 Task: Log work in the project AgileEagle for the issue 'Create a new online platform for online language courses with advanced speech recognition and interactive conversation features' spent time as '1w 6d 2h 14m' and remaining time as '5w 4d 22h 9m' and move to top of backlog. Now add the issue to the epic 'Cybersecurity Incident Response Planning'. Log work in the project AgileEagle for the issue 'Implement a new cloud-based inventory management system for a company with advanced inventory tracking and restocking features' spent time as '2w 4d 9h 15m' and remaining time as '3w 3d 5h 25m' and move to bottom of backlog. Now add the issue to the epic 'Penetration Testing Process Improvement'
Action: Mouse moved to (190, 48)
Screenshot: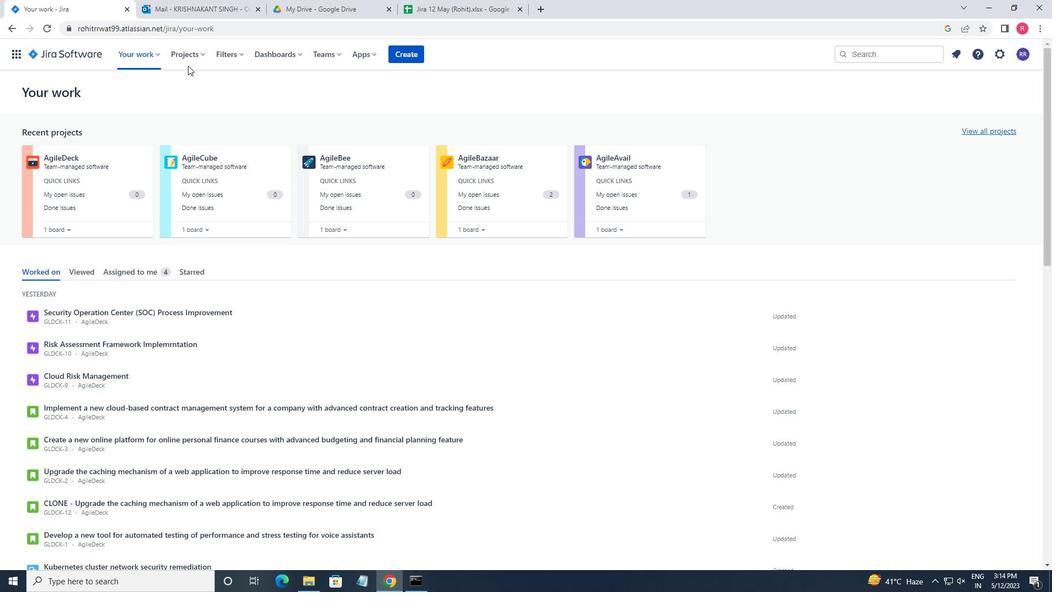 
Action: Mouse pressed left at (190, 48)
Screenshot: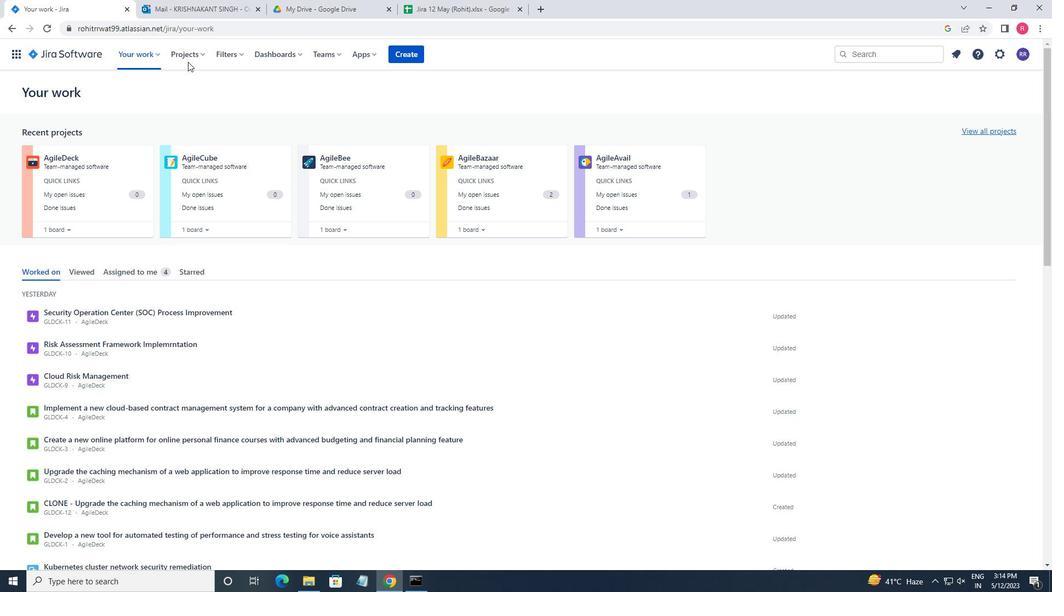 
Action: Mouse moved to (247, 108)
Screenshot: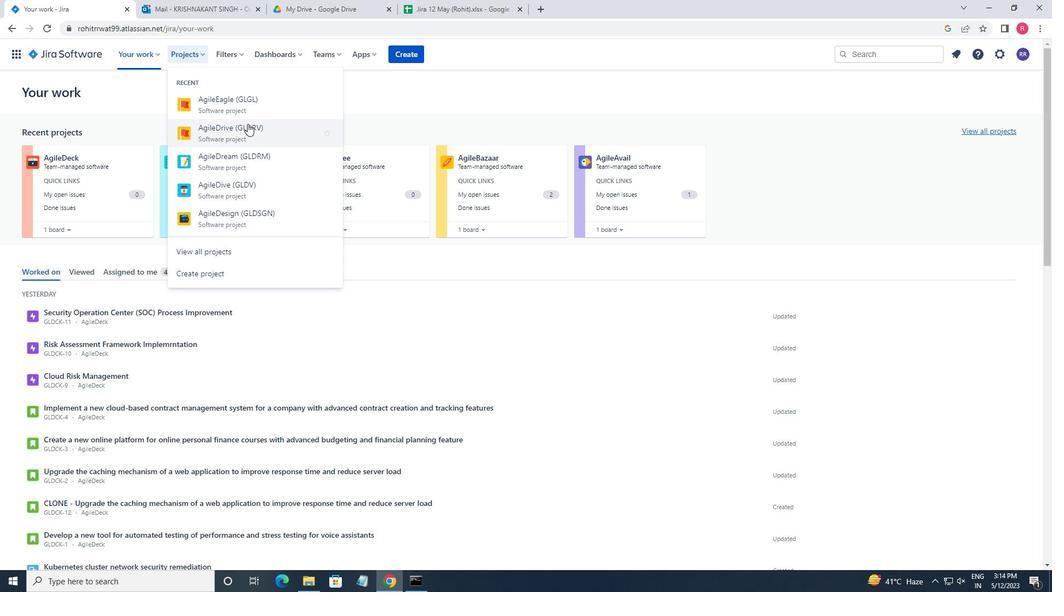 
Action: Mouse pressed left at (247, 108)
Screenshot: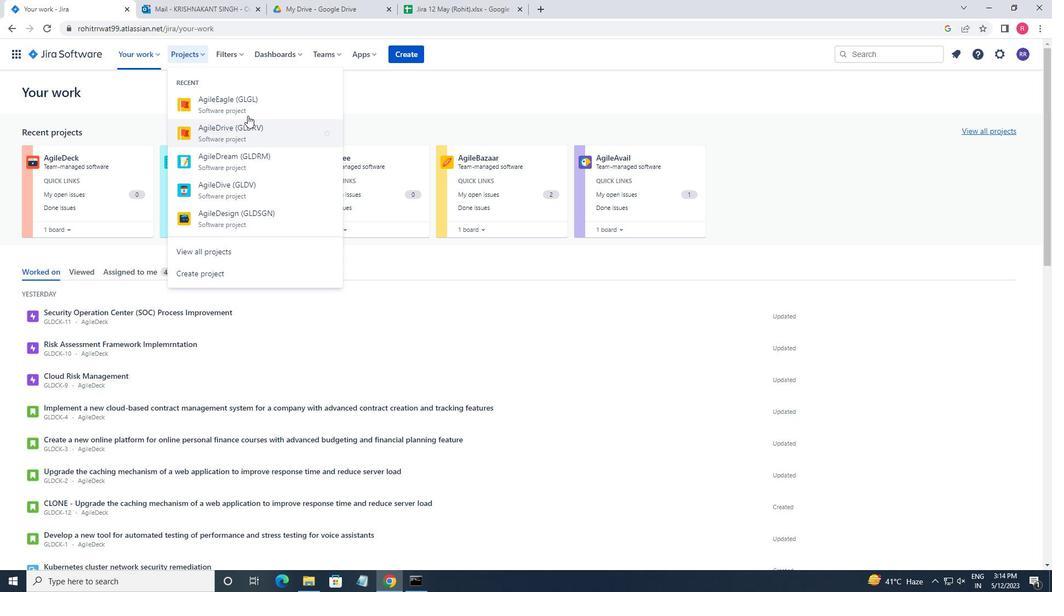 
Action: Mouse moved to (90, 169)
Screenshot: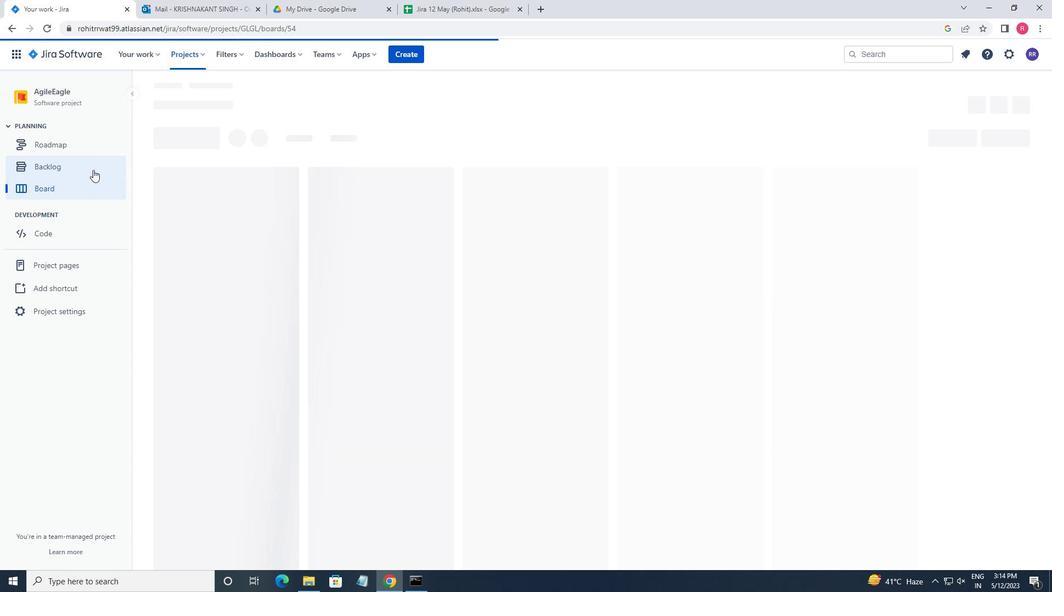 
Action: Mouse pressed left at (90, 169)
Screenshot: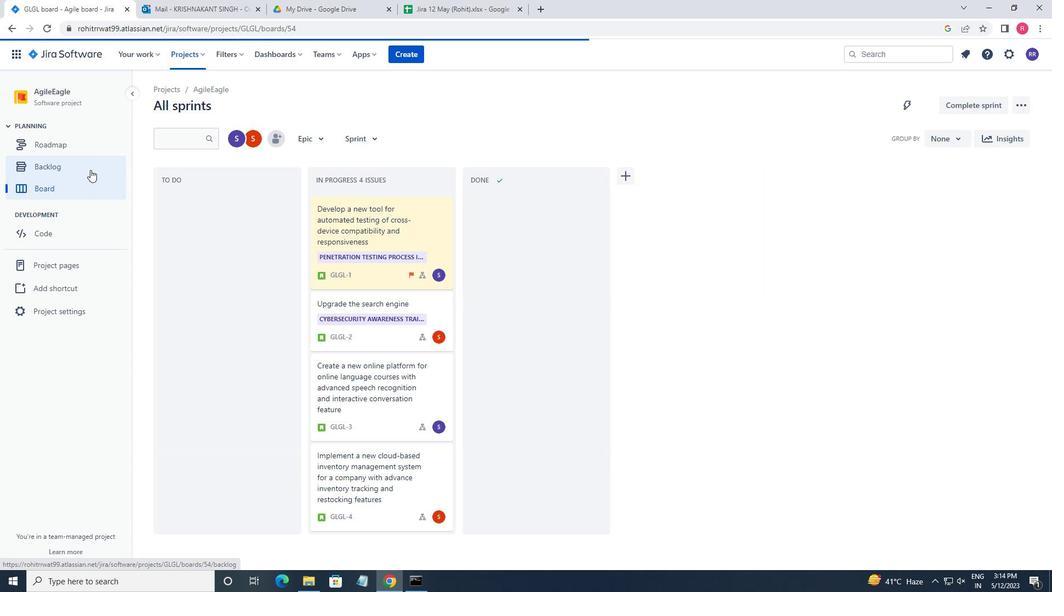 
Action: Mouse moved to (843, 400)
Screenshot: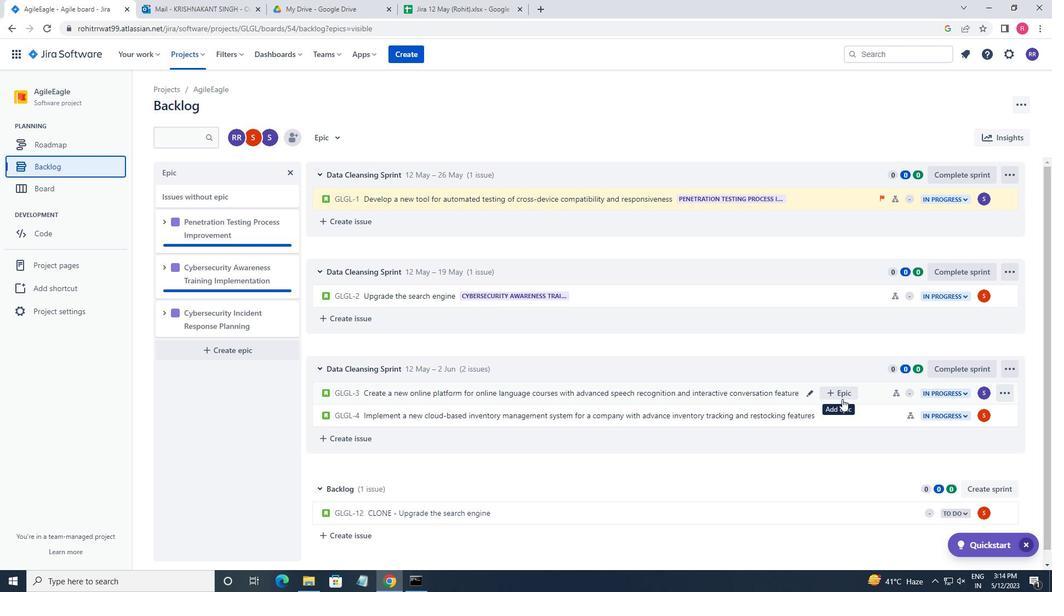 
Action: Mouse pressed left at (843, 400)
Screenshot: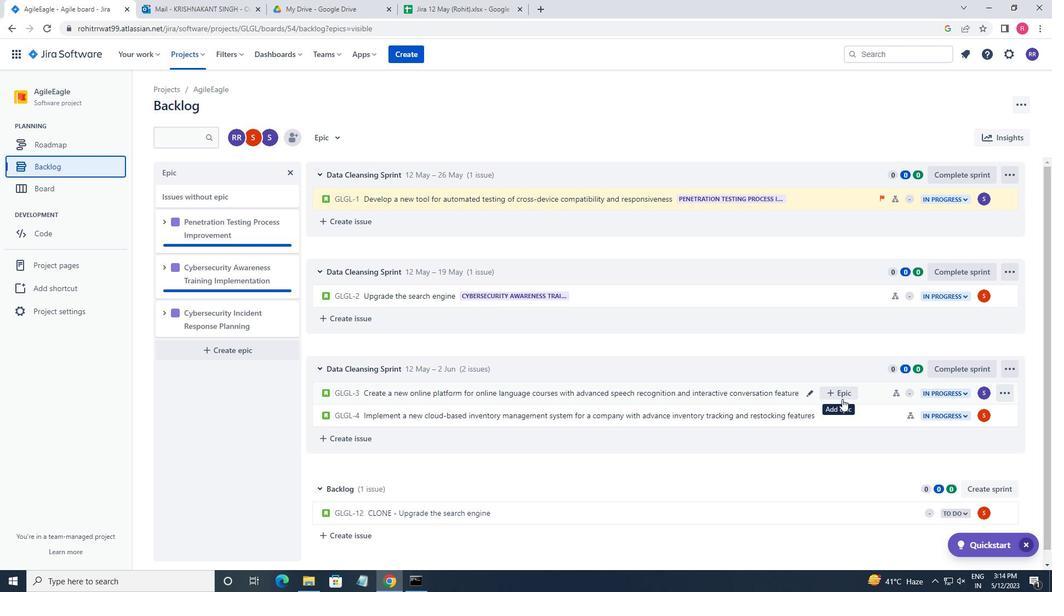 
Action: Mouse moved to (1008, 174)
Screenshot: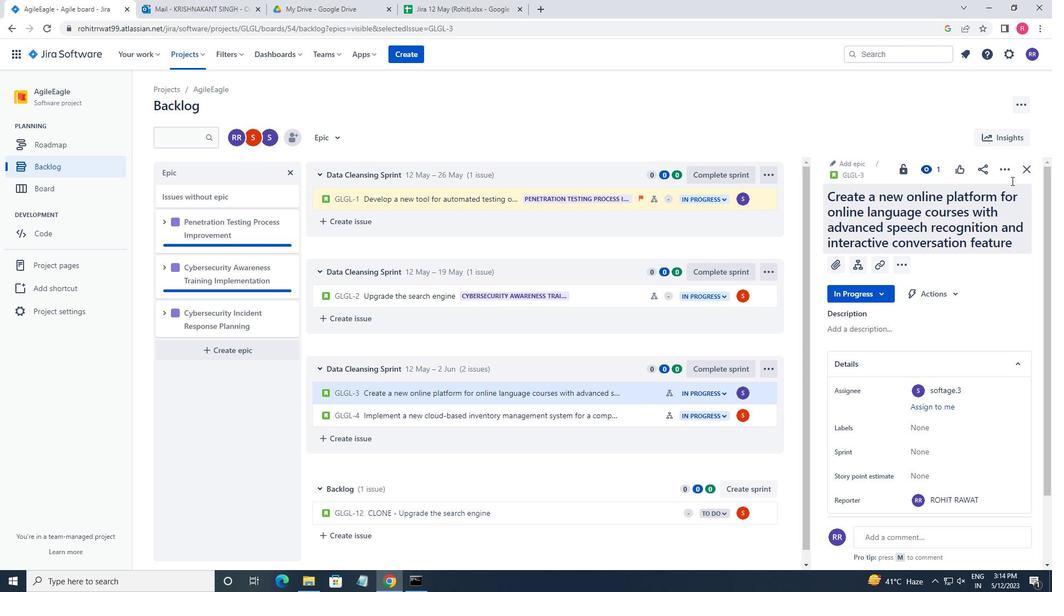 
Action: Mouse pressed left at (1008, 174)
Screenshot: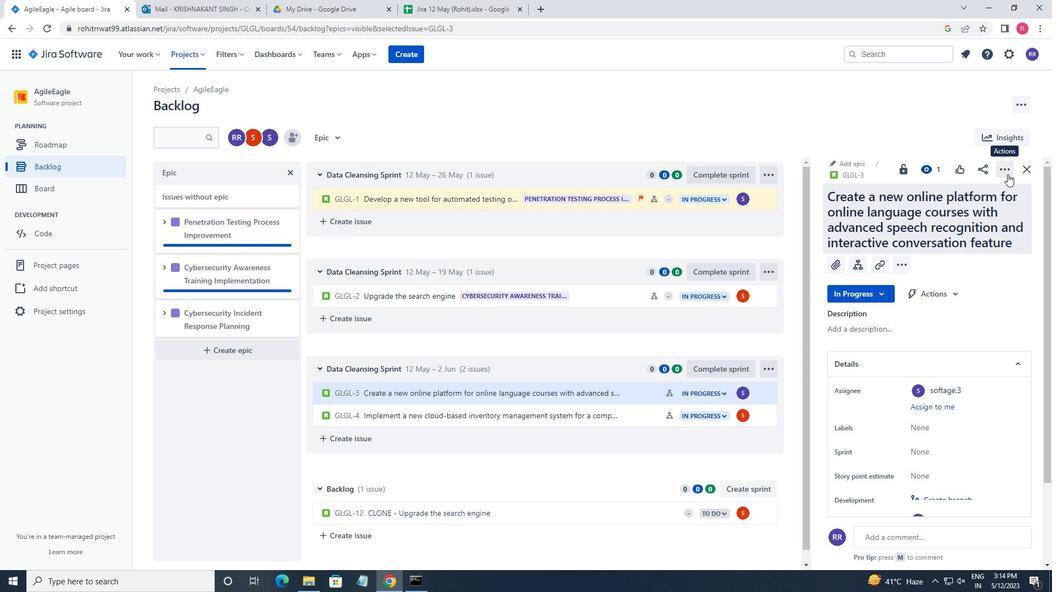 
Action: Mouse moved to (965, 197)
Screenshot: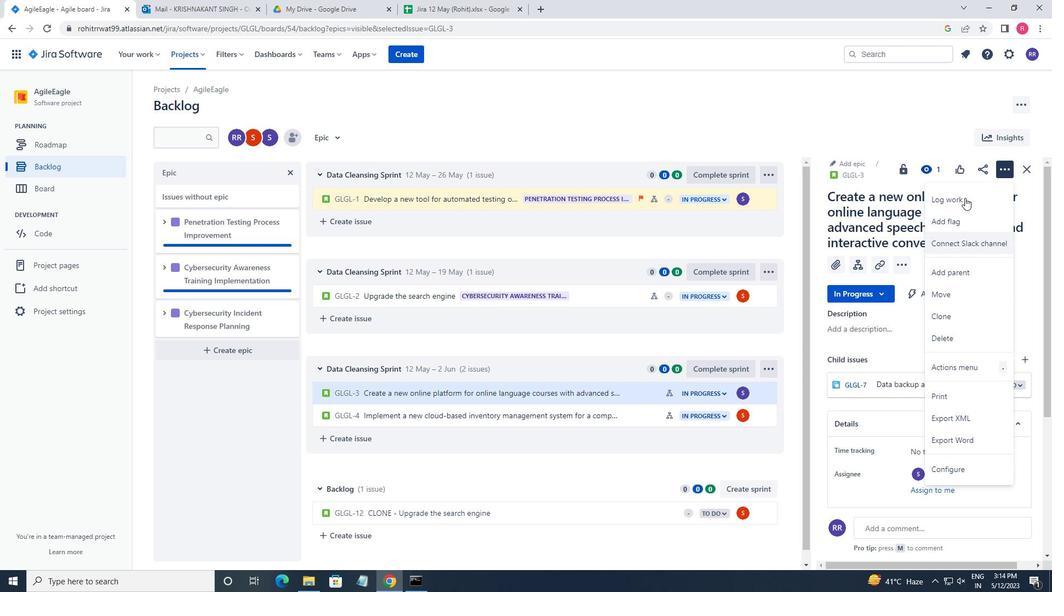
Action: Mouse pressed left at (965, 197)
Screenshot: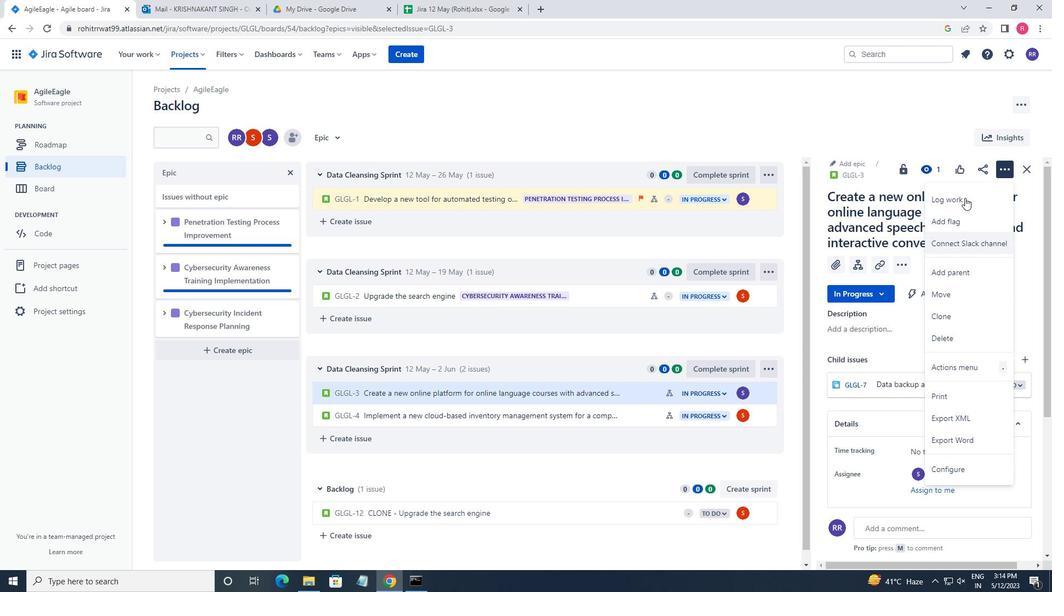 
Action: Key pressed 1w<Key.space>6d<Key.space>2h<Key.space>14m<Key.tab>5w<Key.space>4d<Key.space>22h<Key.space>9n<Key.backspace>m
Screenshot: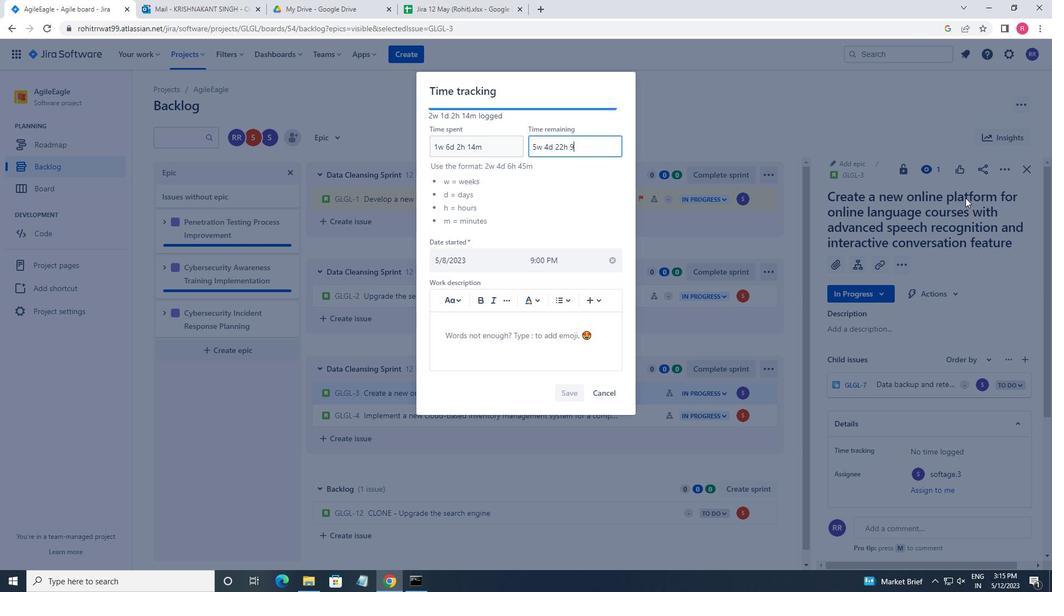 
Action: Mouse moved to (568, 395)
Screenshot: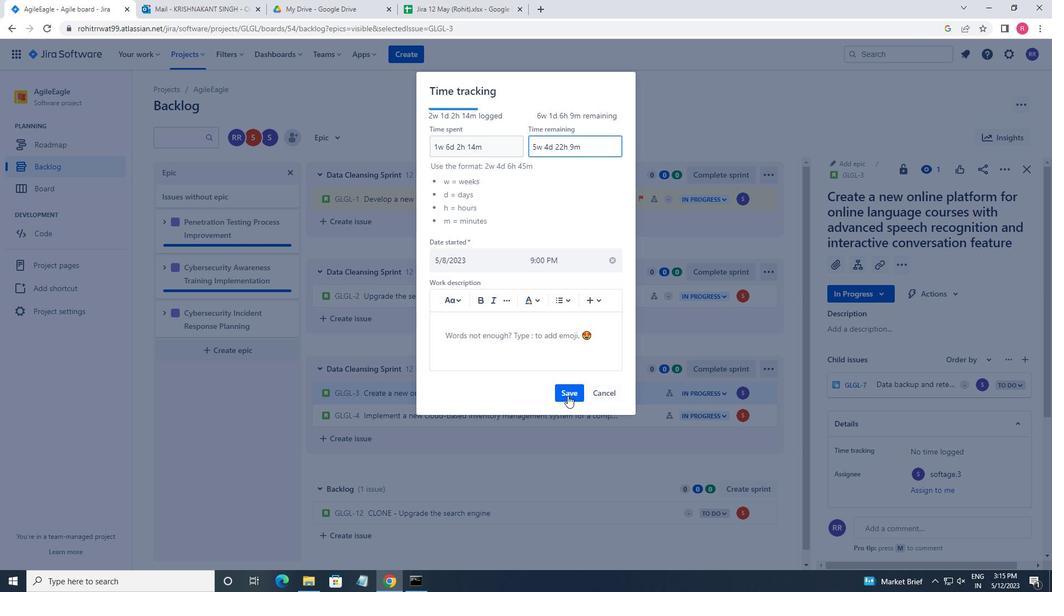 
Action: Mouse pressed left at (568, 395)
Screenshot: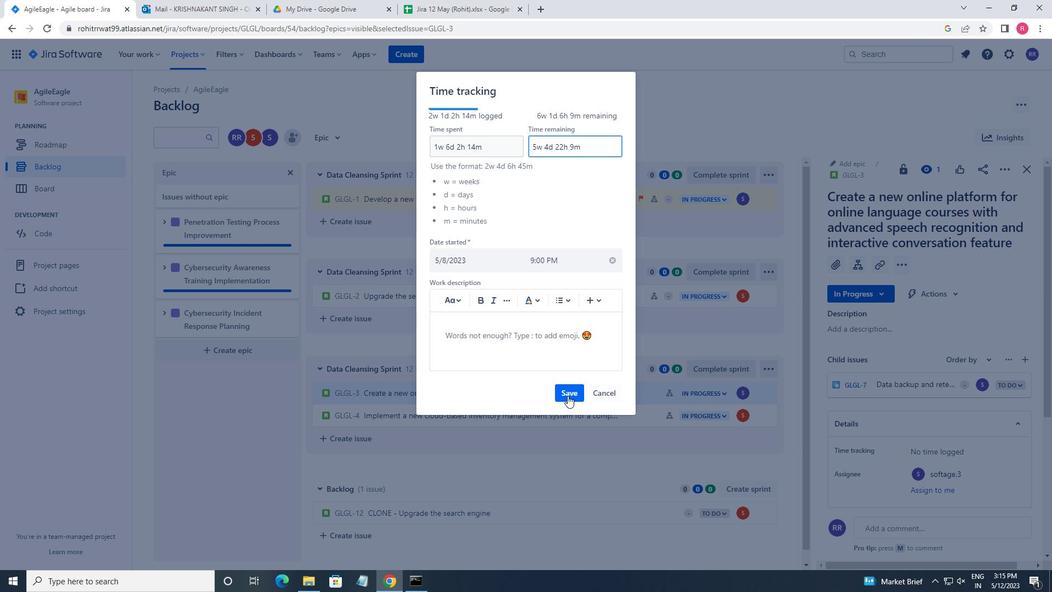 
Action: Mouse moved to (769, 398)
Screenshot: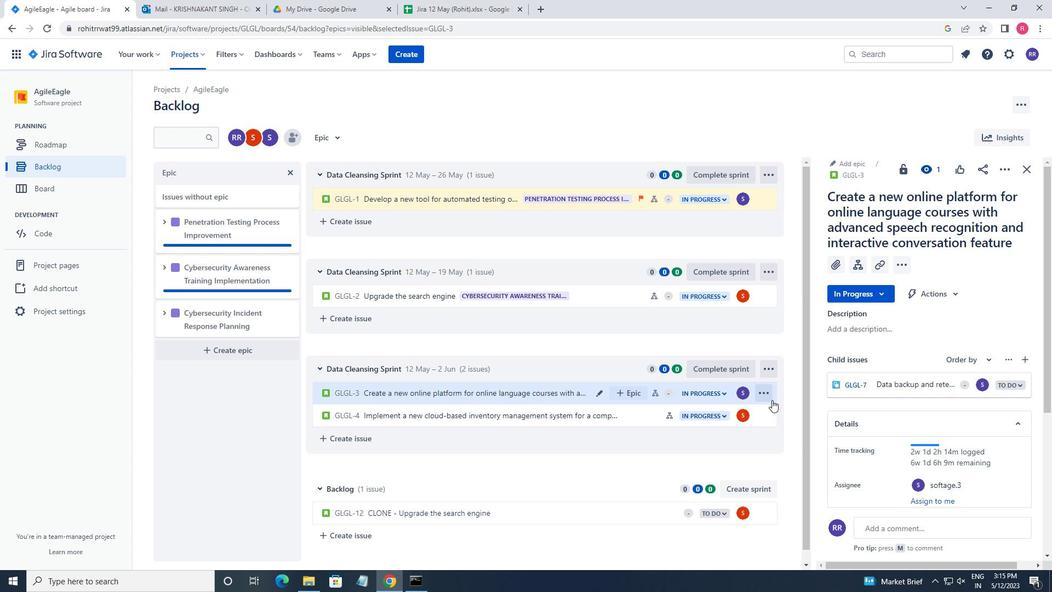
Action: Mouse pressed left at (769, 398)
Screenshot: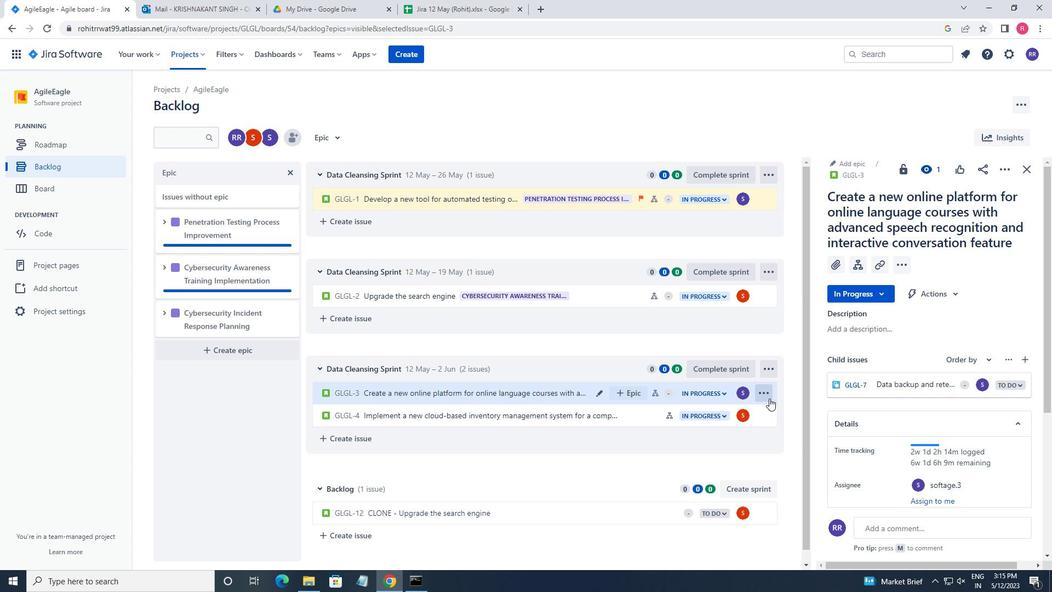 
Action: Mouse moved to (726, 353)
Screenshot: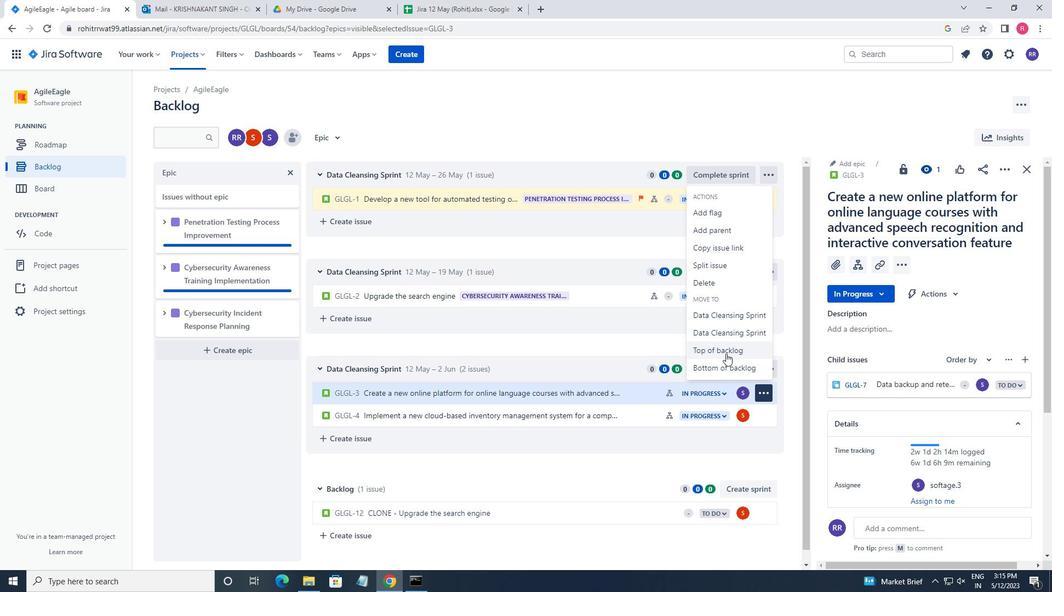
Action: Mouse pressed left at (726, 353)
Screenshot: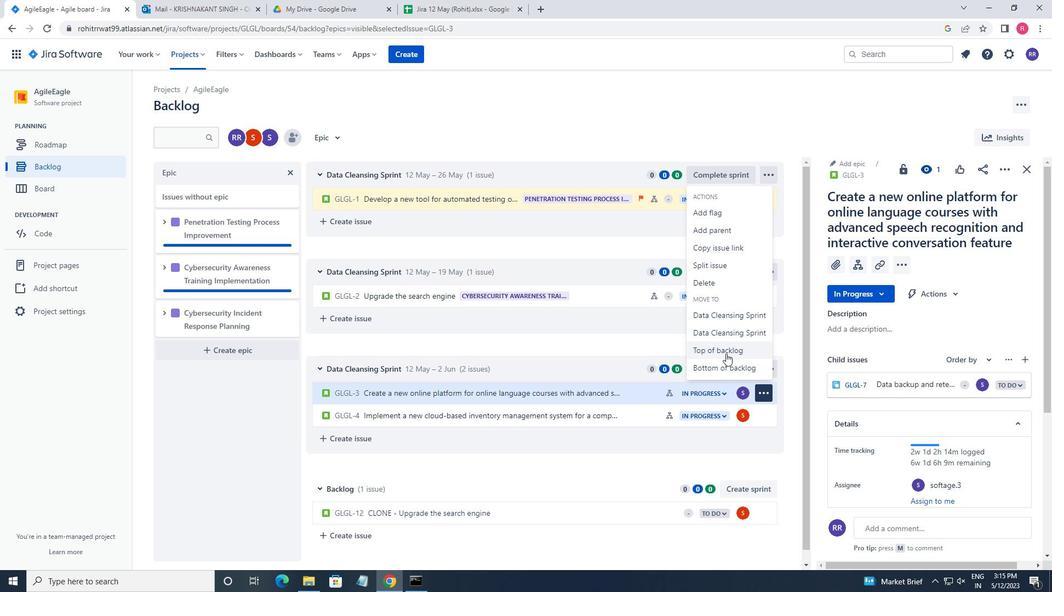 
Action: Mouse moved to (571, 179)
Screenshot: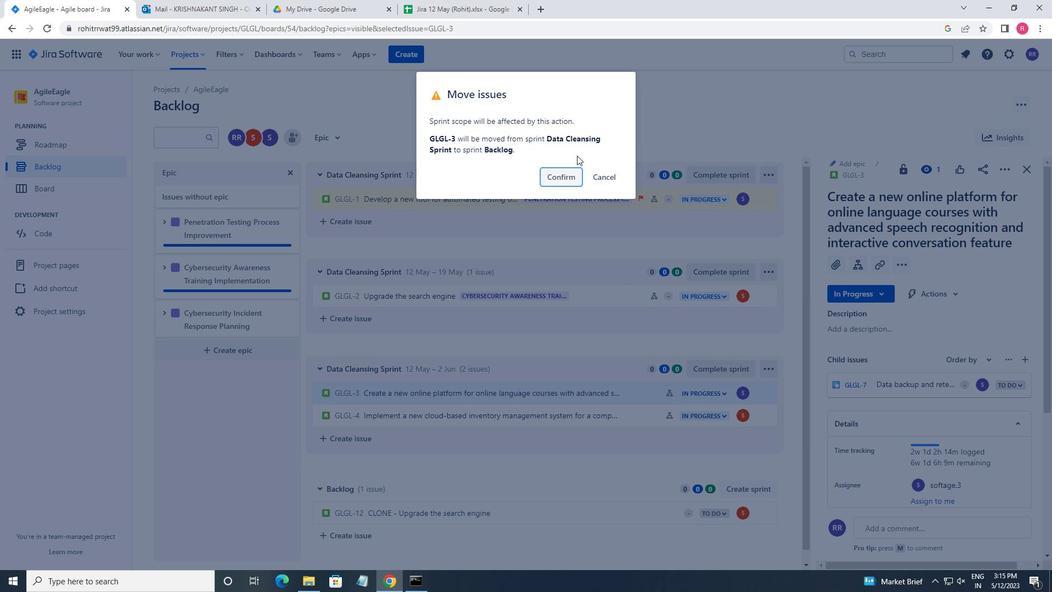 
Action: Mouse pressed left at (571, 179)
Screenshot: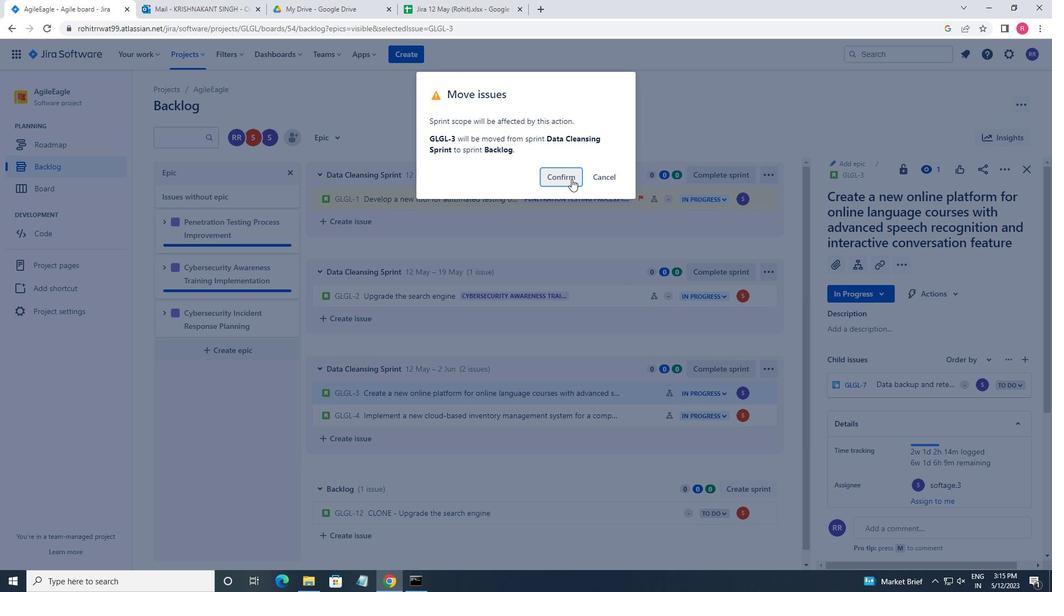 
Action: Mouse moved to (626, 486)
Screenshot: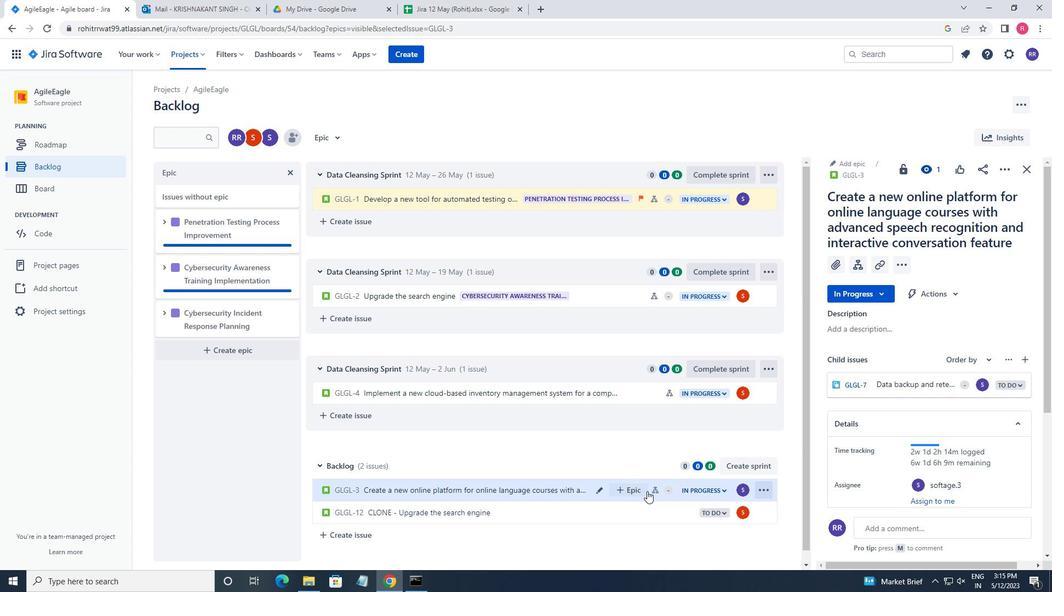 
Action: Mouse pressed left at (626, 486)
Screenshot: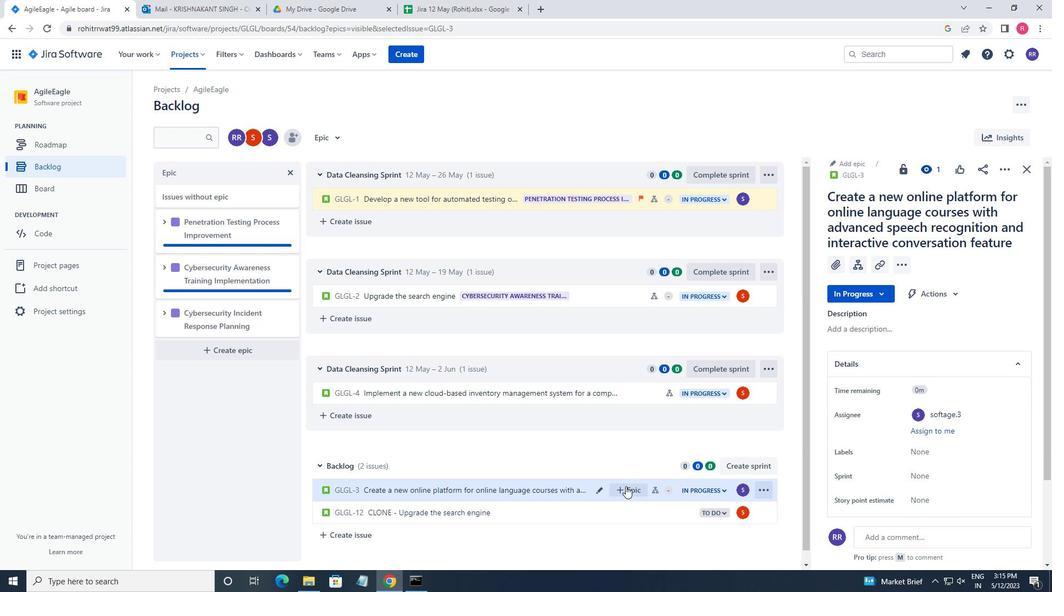 
Action: Mouse moved to (683, 466)
Screenshot: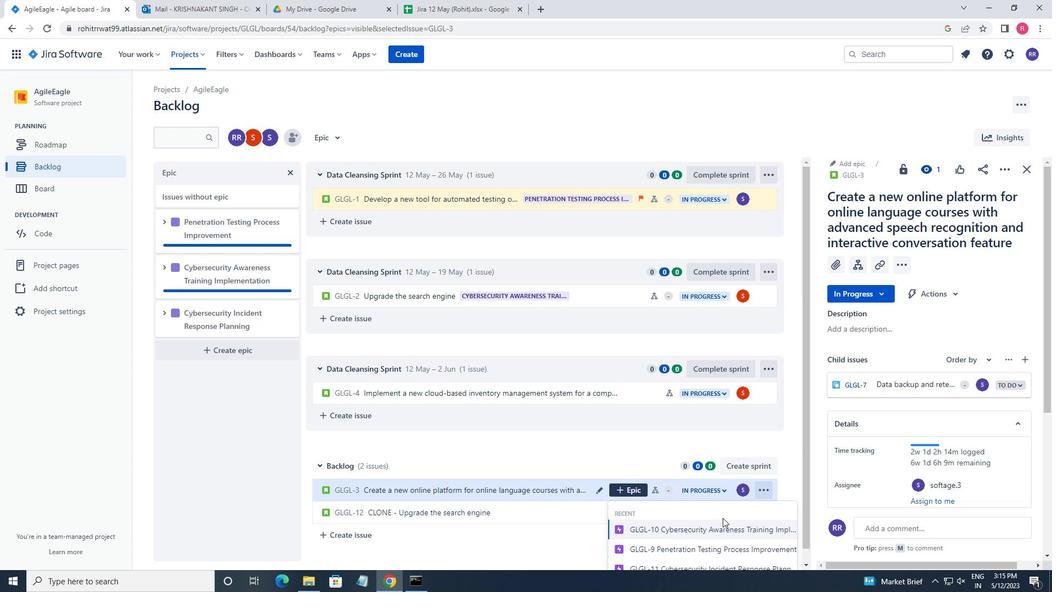 
Action: Mouse scrolled (683, 465) with delta (0, 0)
Screenshot: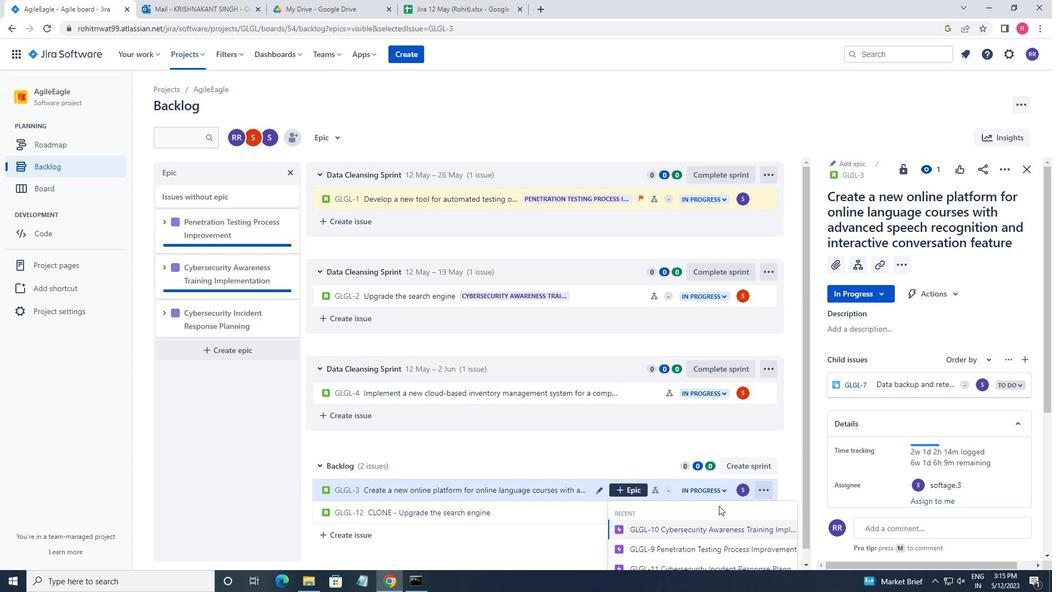 
Action: Mouse scrolled (683, 465) with delta (0, 0)
Screenshot: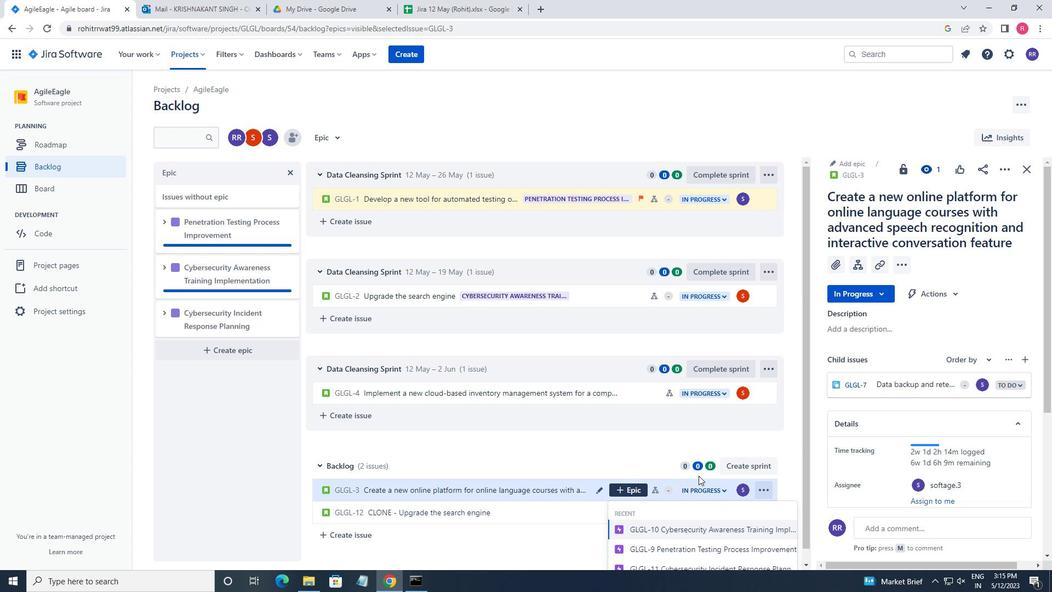 
Action: Mouse moved to (683, 466)
Screenshot: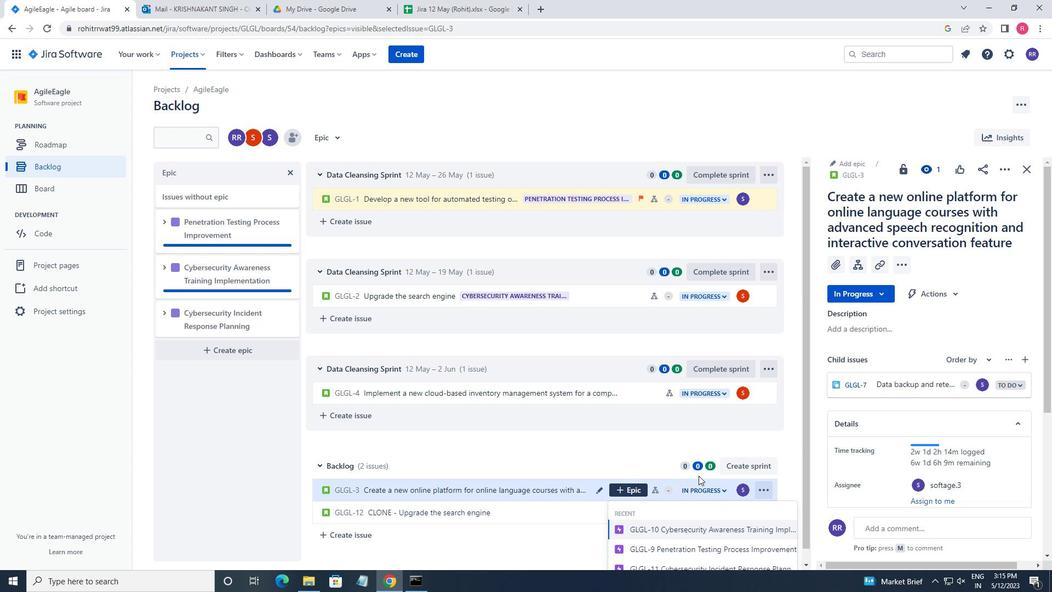 
Action: Mouse scrolled (683, 465) with delta (0, 0)
Screenshot: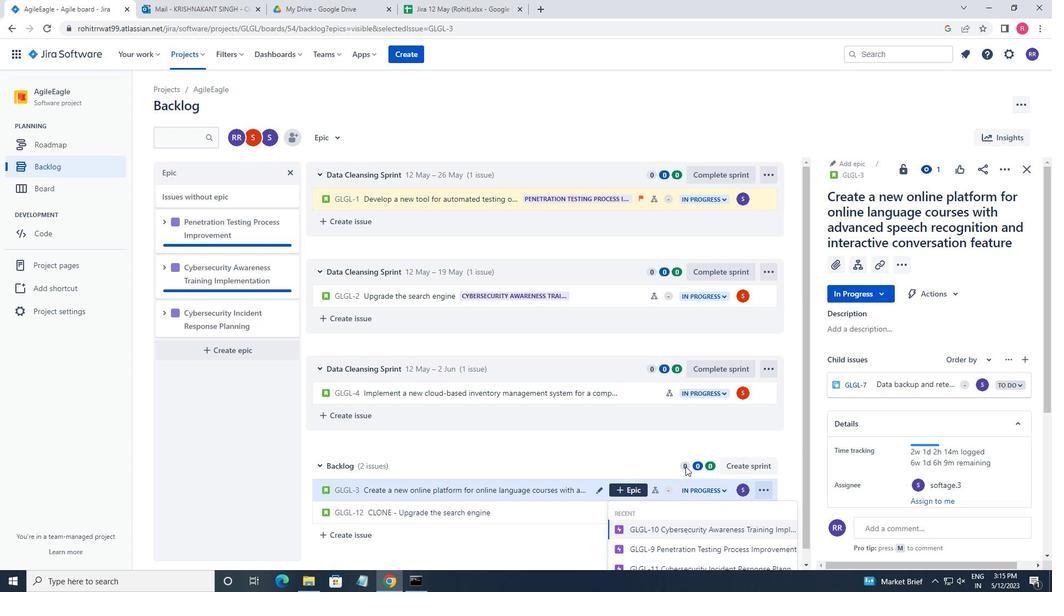 
Action: Mouse scrolled (683, 465) with delta (0, 0)
Screenshot: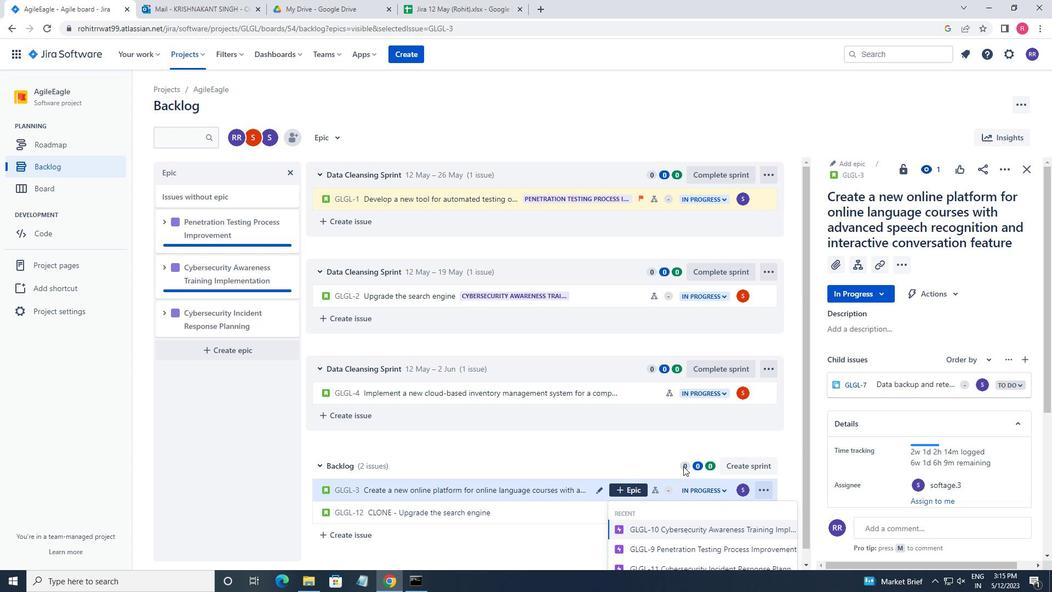 
Action: Mouse scrolled (683, 465) with delta (0, 0)
Screenshot: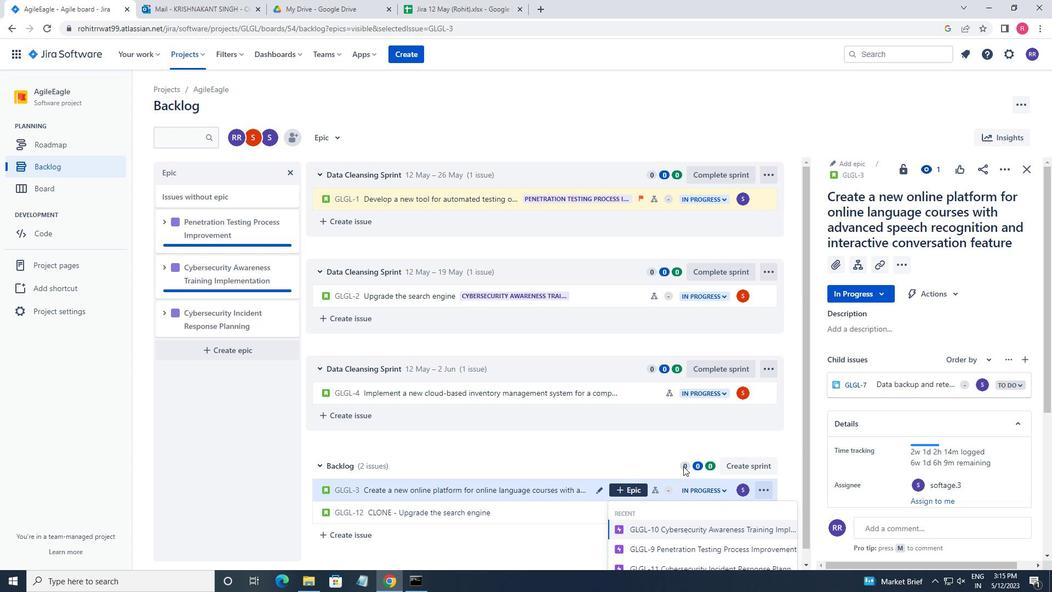 
Action: Mouse moved to (690, 548)
Screenshot: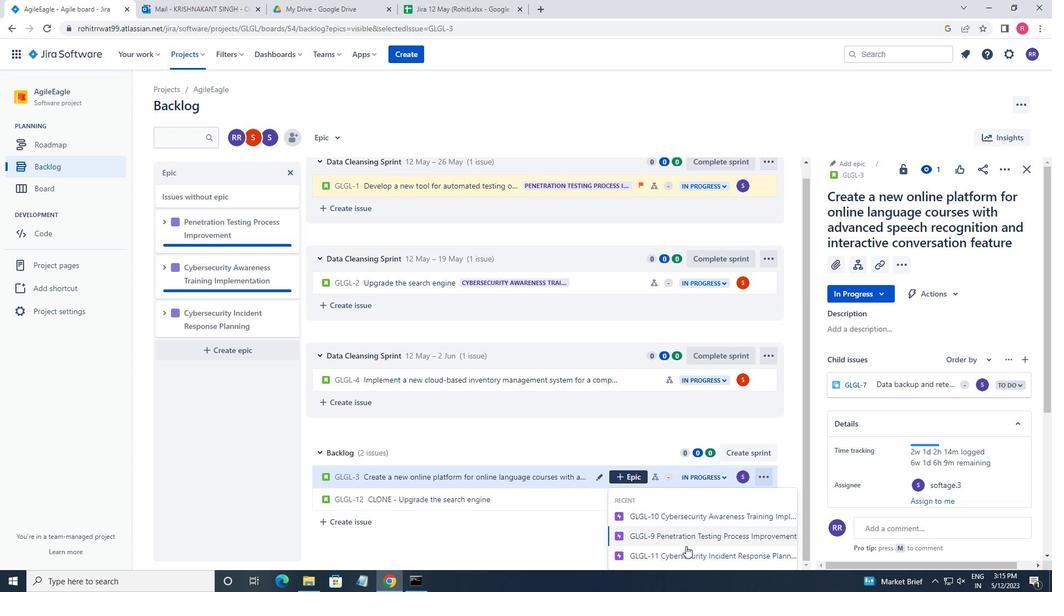 
Action: Mouse pressed left at (690, 548)
Screenshot: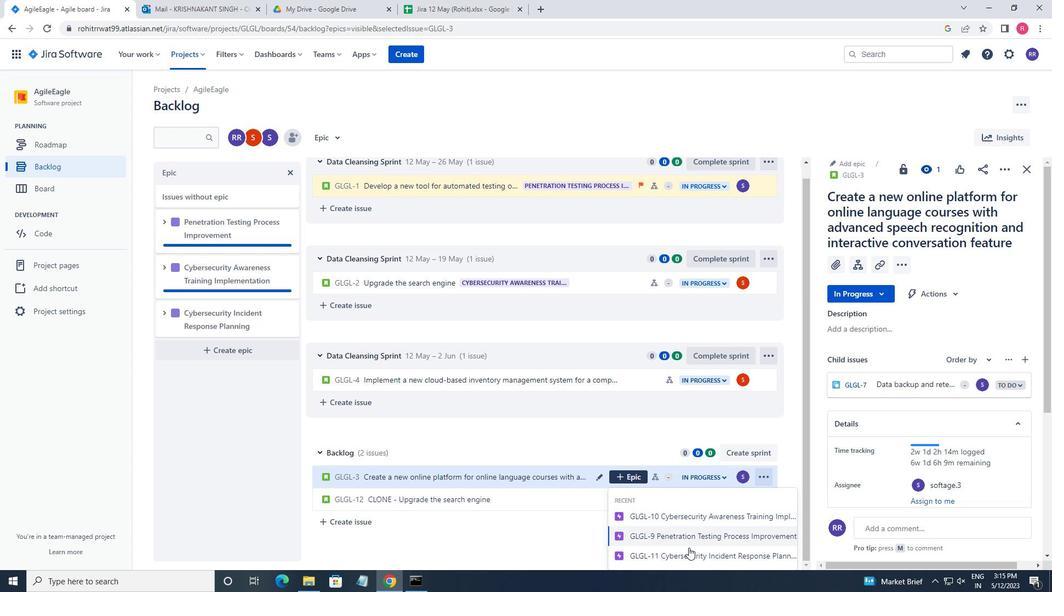 
Action: Mouse moved to (582, 387)
Screenshot: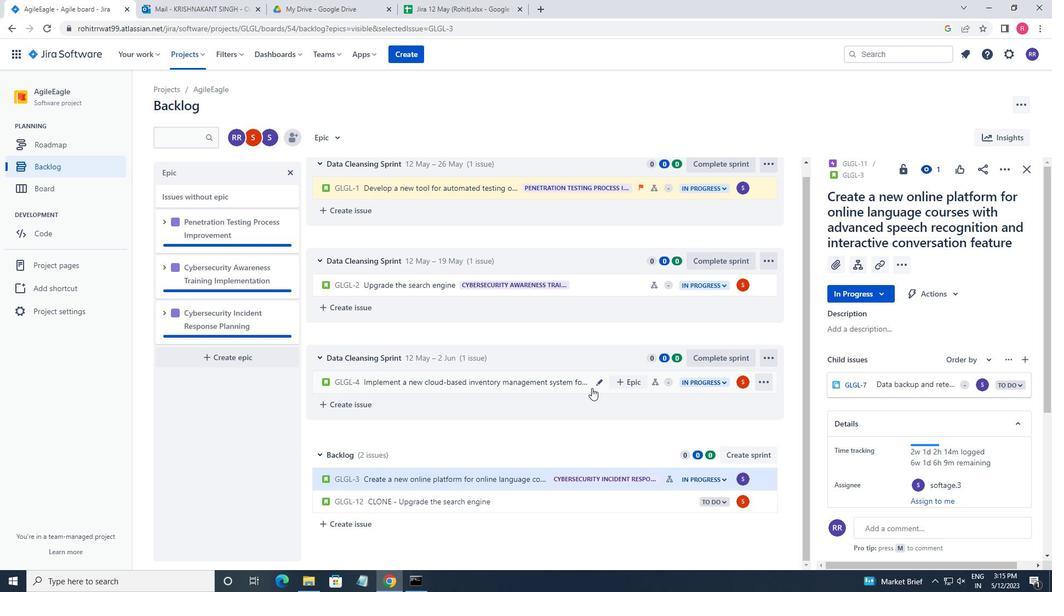 
Action: Mouse pressed left at (582, 387)
Screenshot: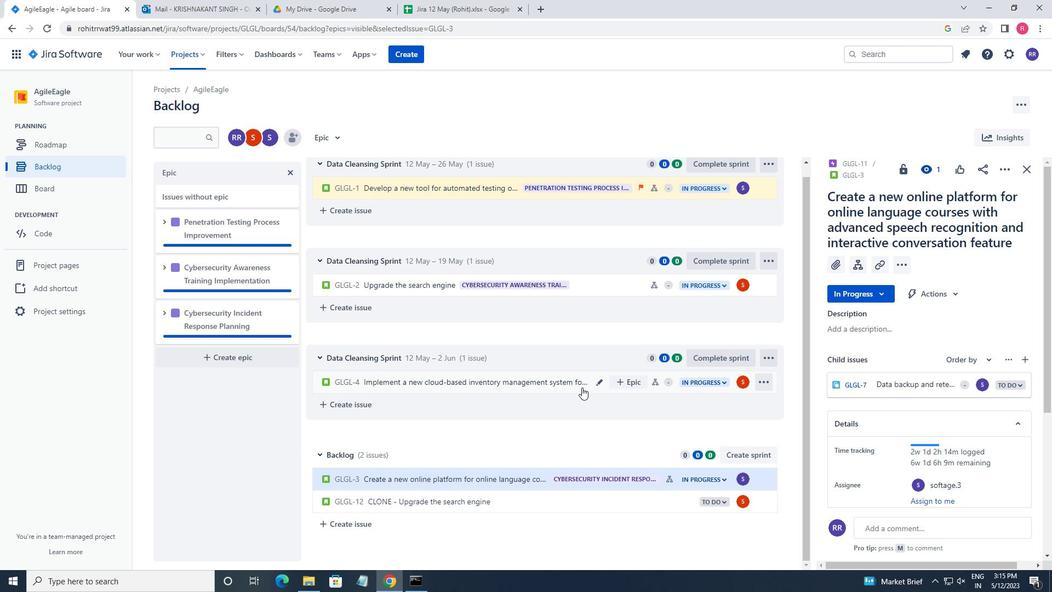 
Action: Mouse moved to (1005, 174)
Screenshot: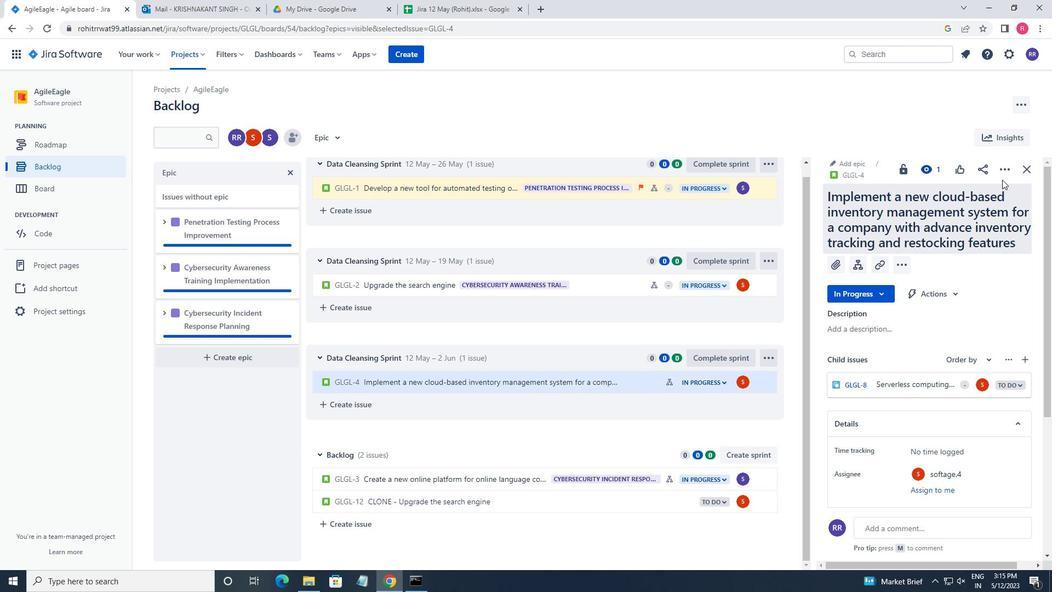 
Action: Mouse pressed left at (1005, 174)
Screenshot: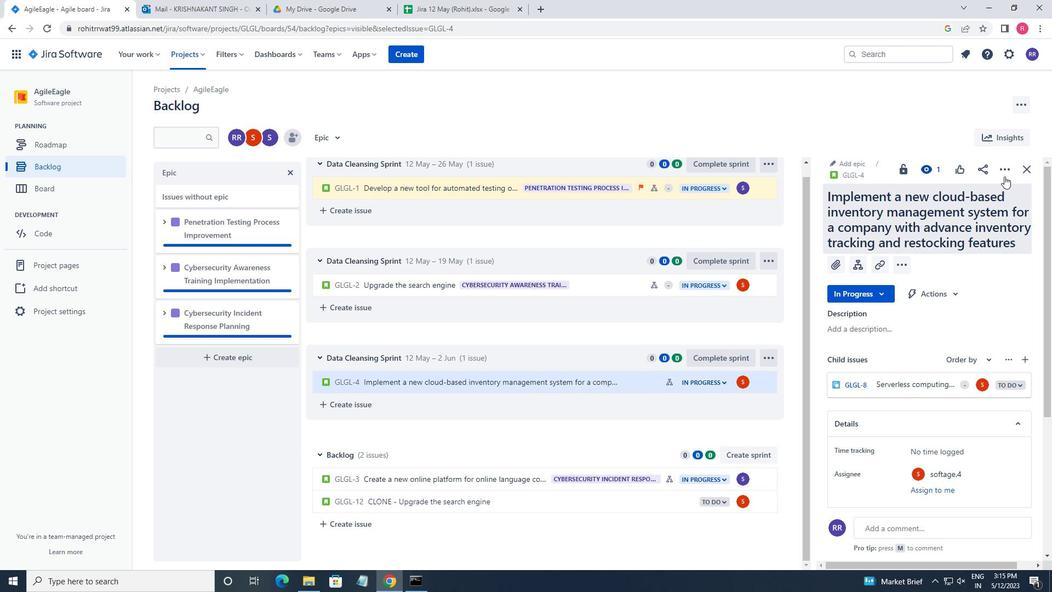 
Action: Mouse moved to (978, 194)
Screenshot: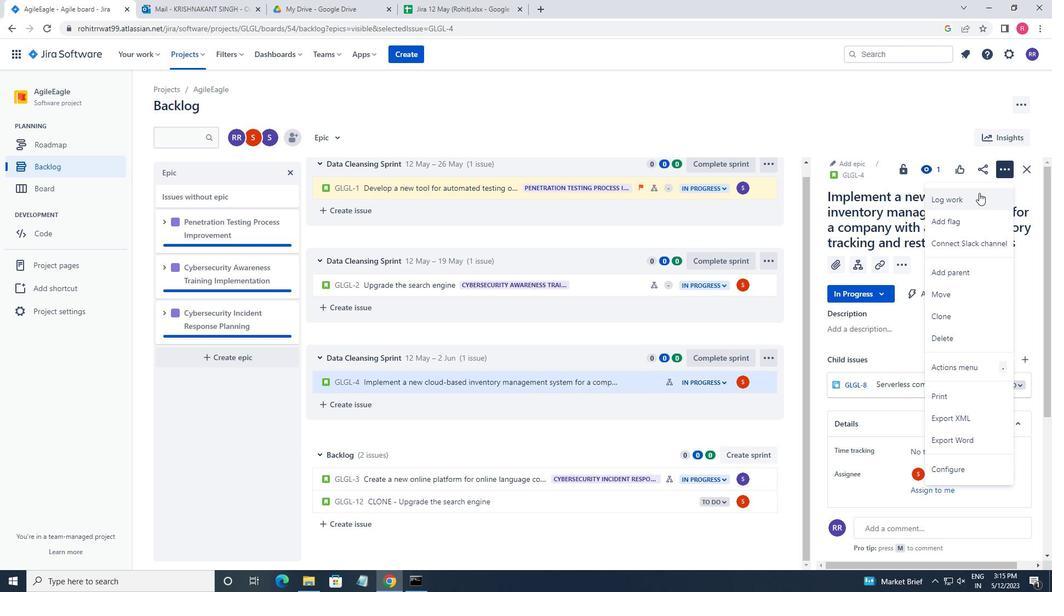 
Action: Mouse pressed left at (978, 194)
Screenshot: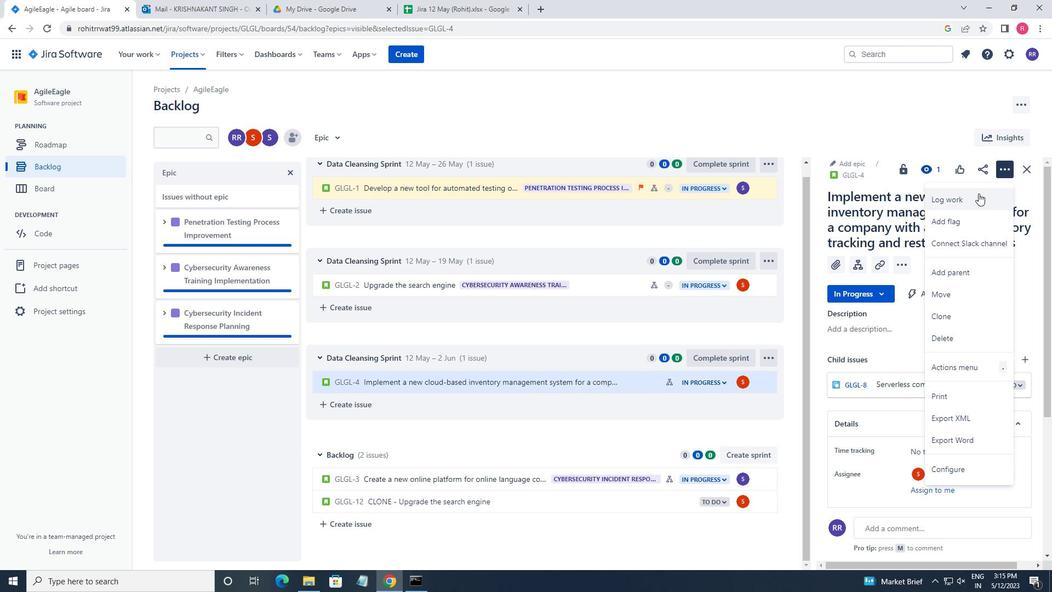 
Action: Mouse moved to (408, 130)
Screenshot: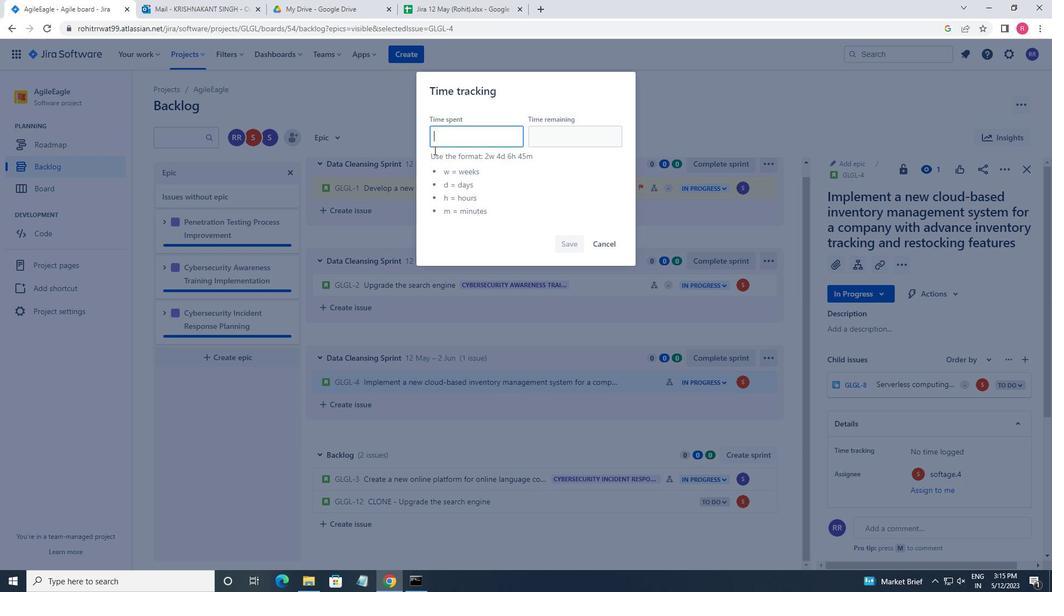 
Action: Key pressed 2w<Key.space>4d<Key.space>9h<Key.space>15m<Key.tab>3w<Key.space>3d<Key.space>5h<Key.space>25m
Screenshot: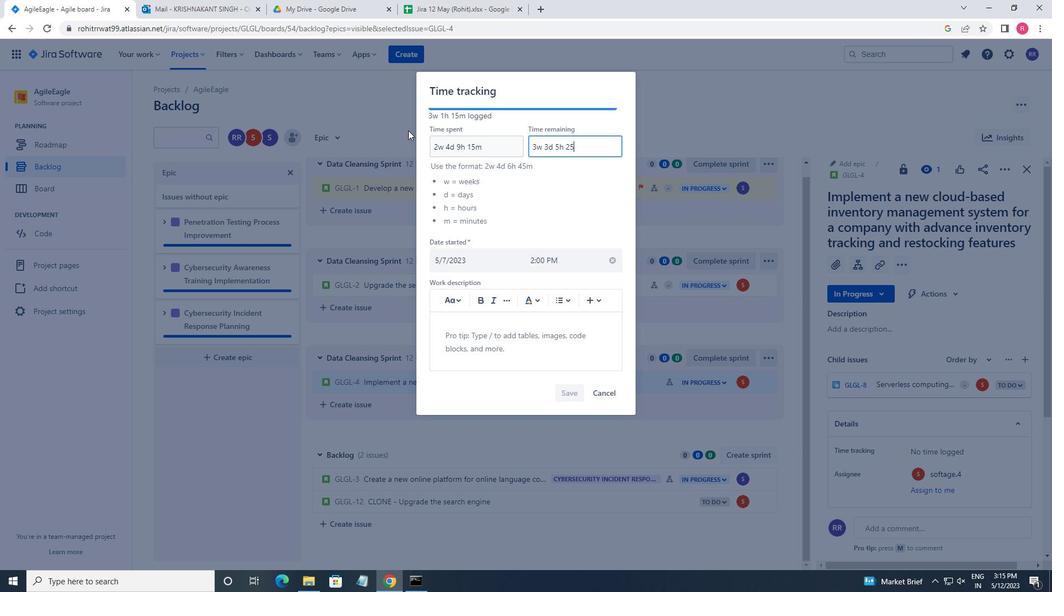 
Action: Mouse moved to (570, 395)
Screenshot: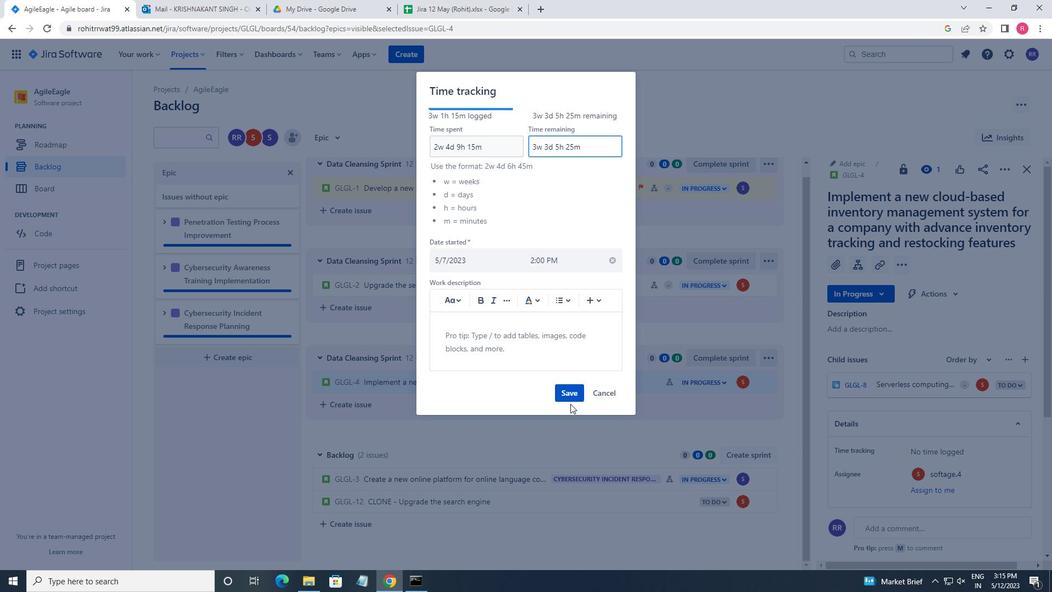 
Action: Mouse pressed left at (570, 395)
Screenshot: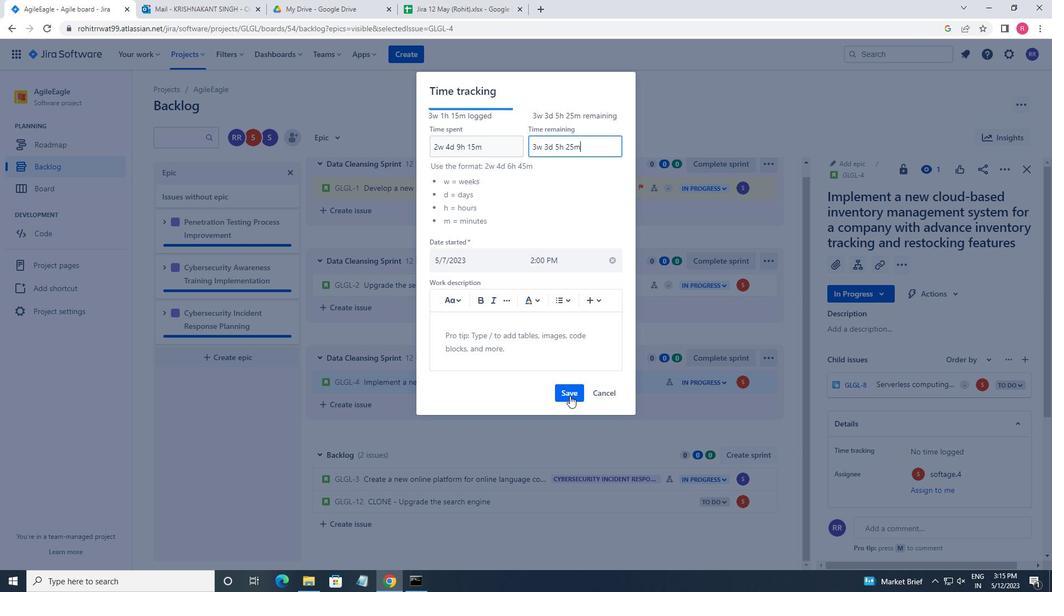 
Action: Mouse moved to (772, 384)
Screenshot: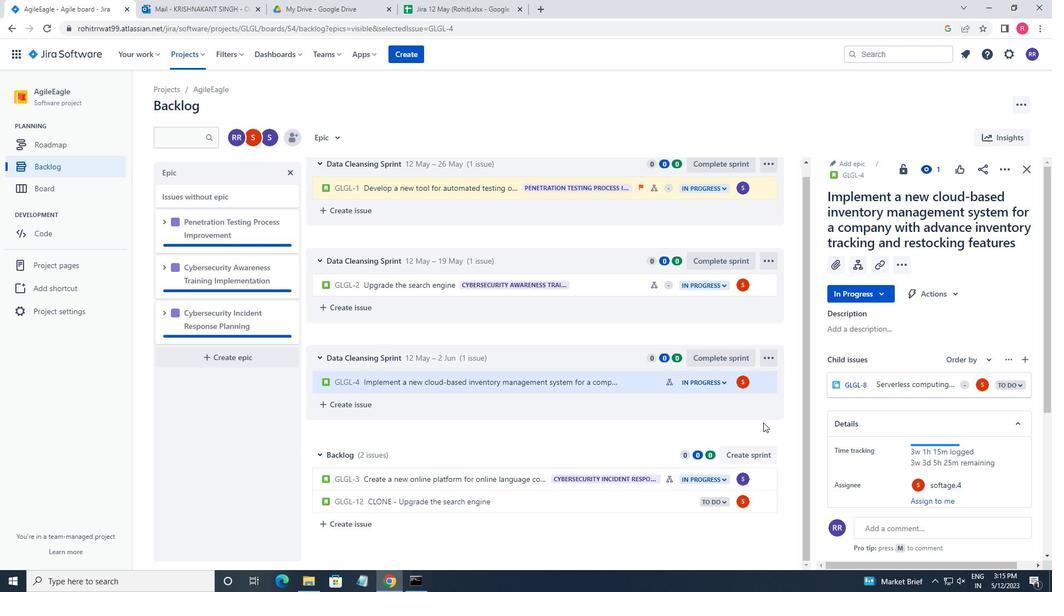 
Action: Mouse pressed left at (772, 384)
Screenshot: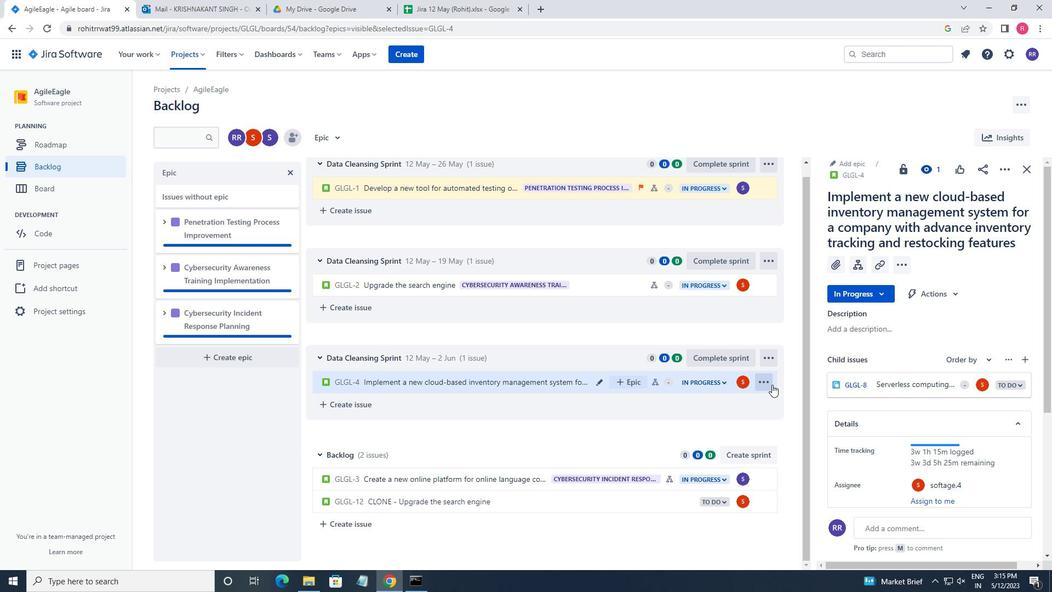 
Action: Mouse moved to (712, 353)
Screenshot: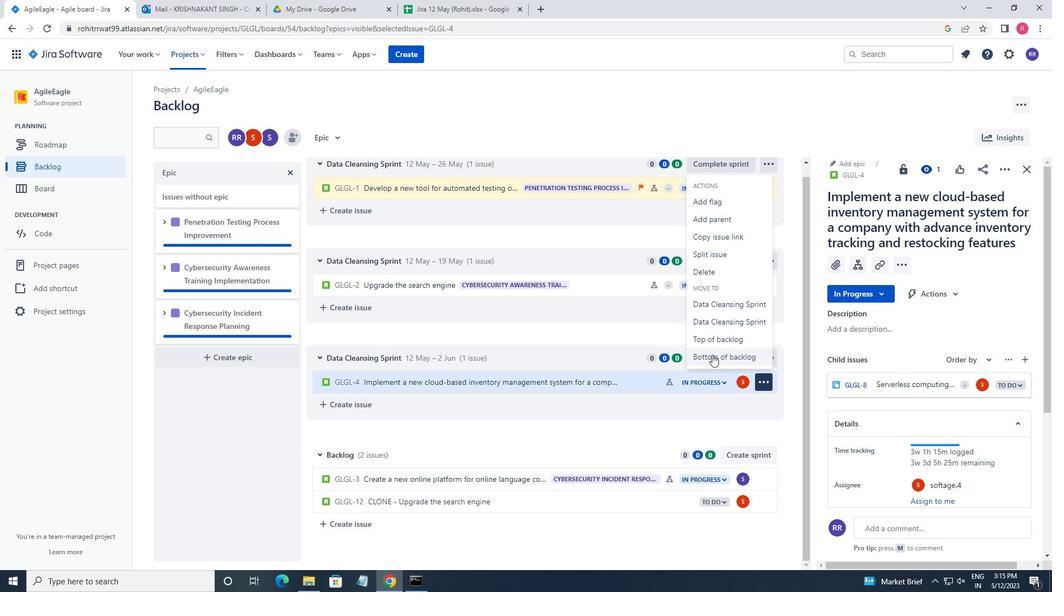 
Action: Mouse pressed left at (712, 353)
Screenshot: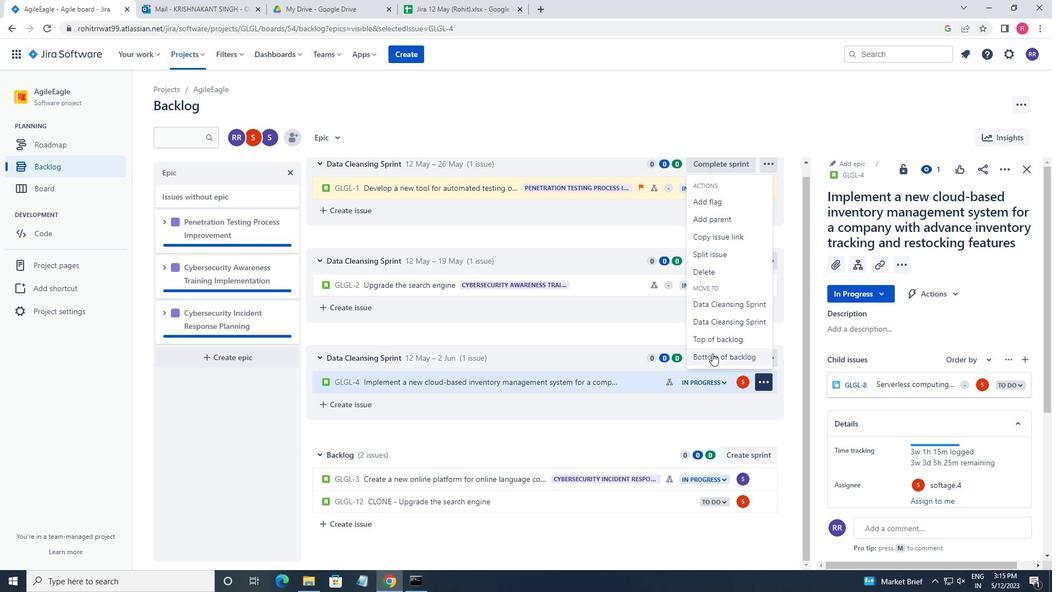 
Action: Mouse moved to (559, 178)
Screenshot: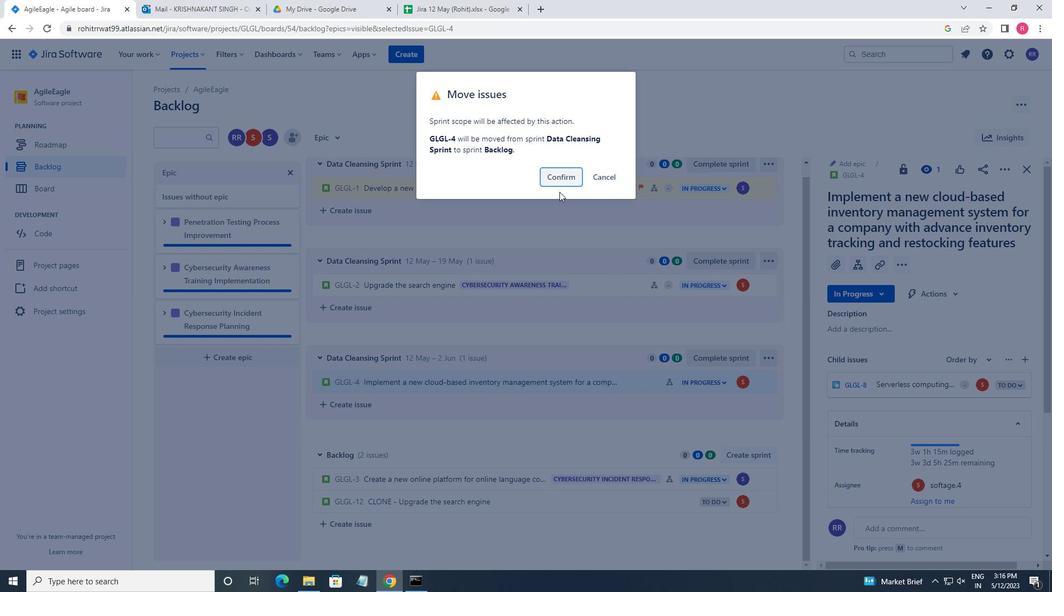 
Action: Mouse pressed left at (559, 178)
Screenshot: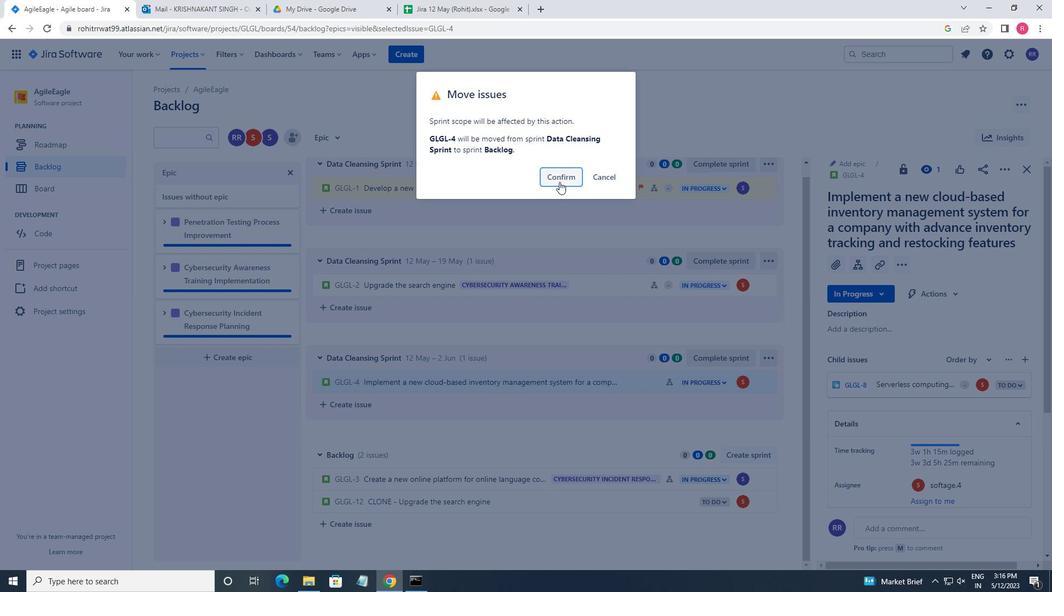 
Action: Mouse moved to (563, 429)
Screenshot: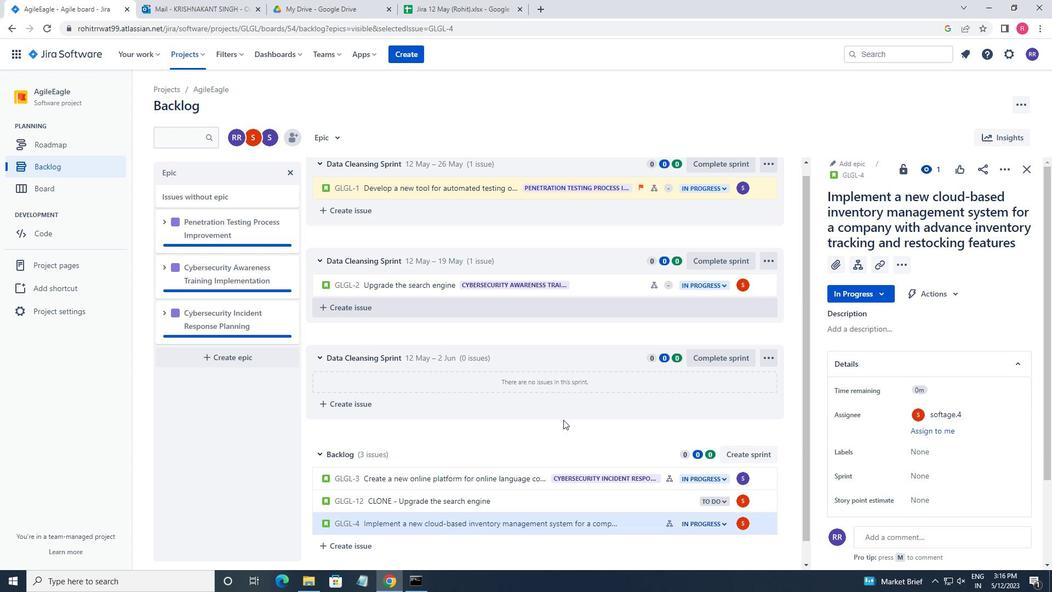
Action: Mouse scrolled (563, 428) with delta (0, 0)
Screenshot: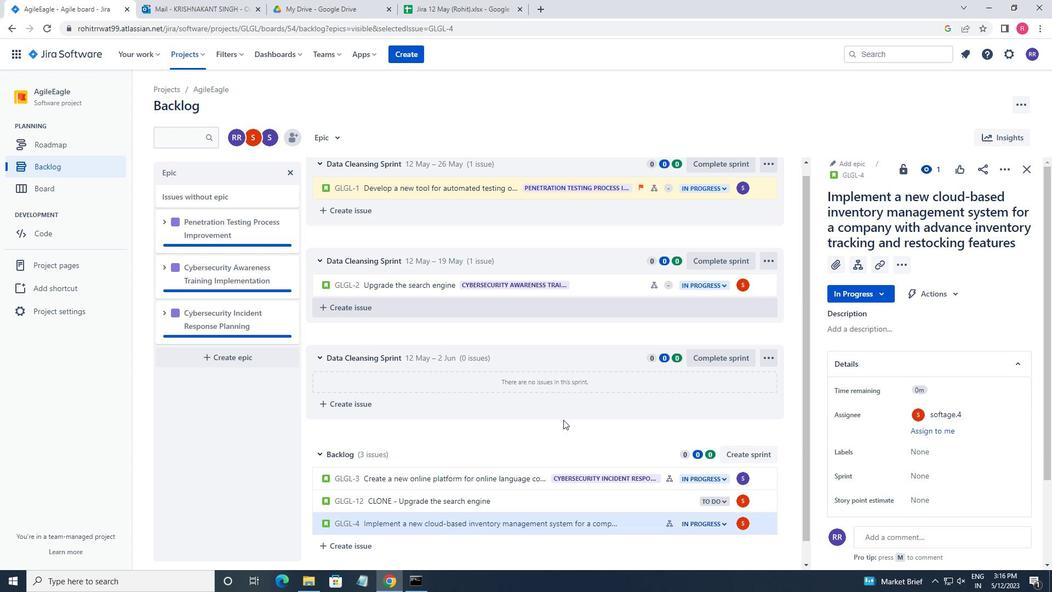 
Action: Mouse moved to (563, 430)
Screenshot: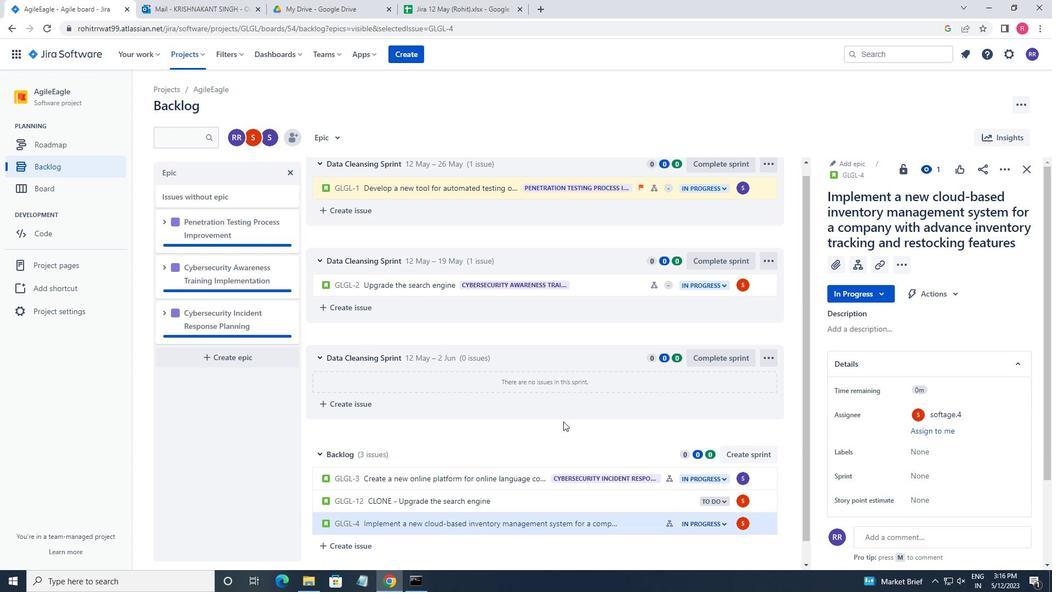 
Action: Mouse scrolled (563, 430) with delta (0, 0)
Screenshot: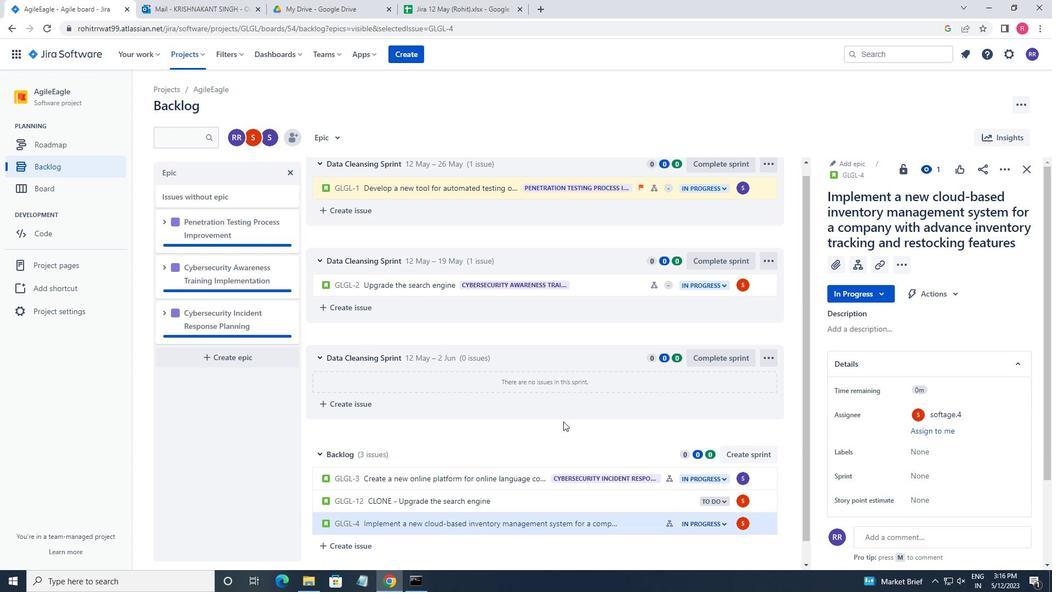 
Action: Mouse moved to (563, 431)
Screenshot: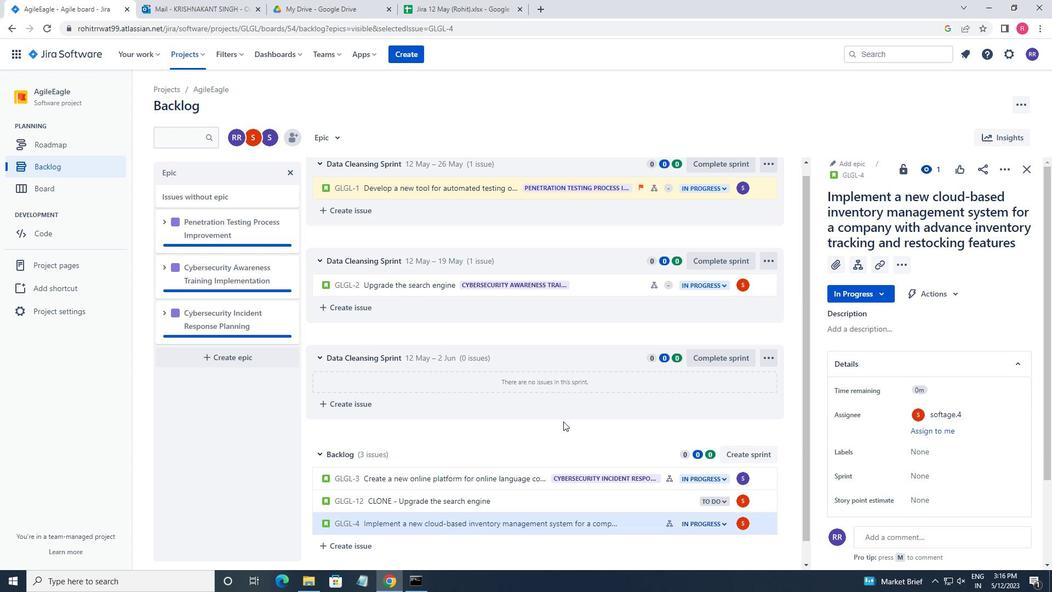
Action: Mouse scrolled (563, 430) with delta (0, 0)
Screenshot: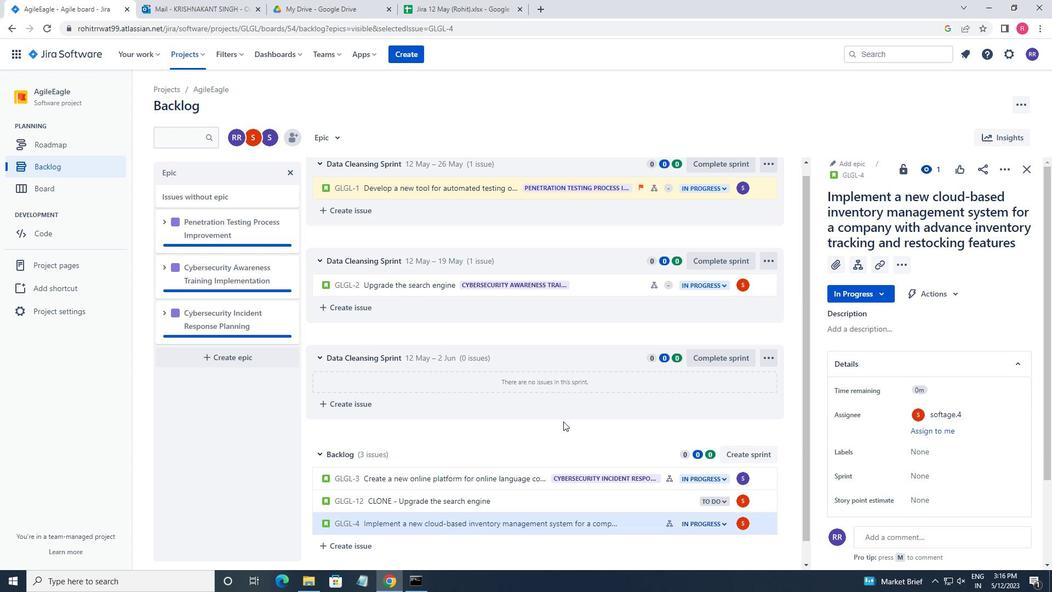 
Action: Mouse moved to (562, 434)
Screenshot: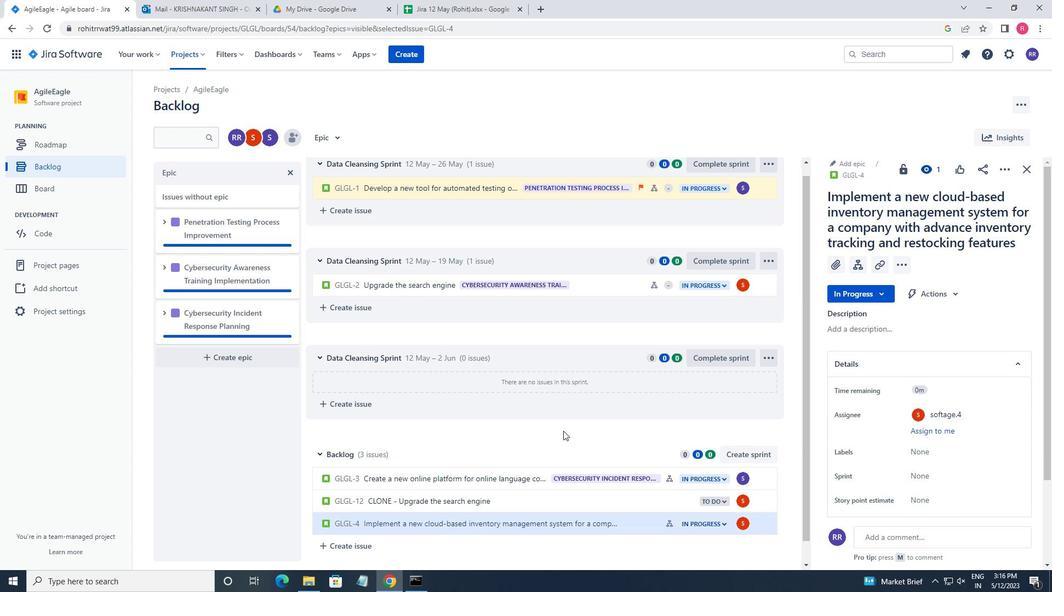 
Action: Mouse scrolled (562, 434) with delta (0, 0)
Screenshot: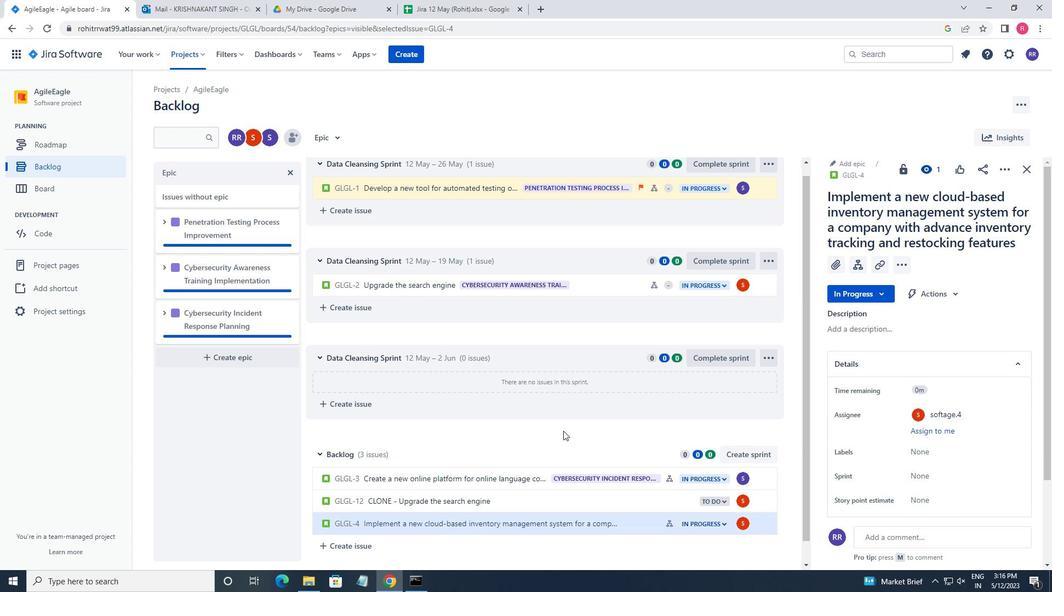 
Action: Mouse moved to (625, 504)
Screenshot: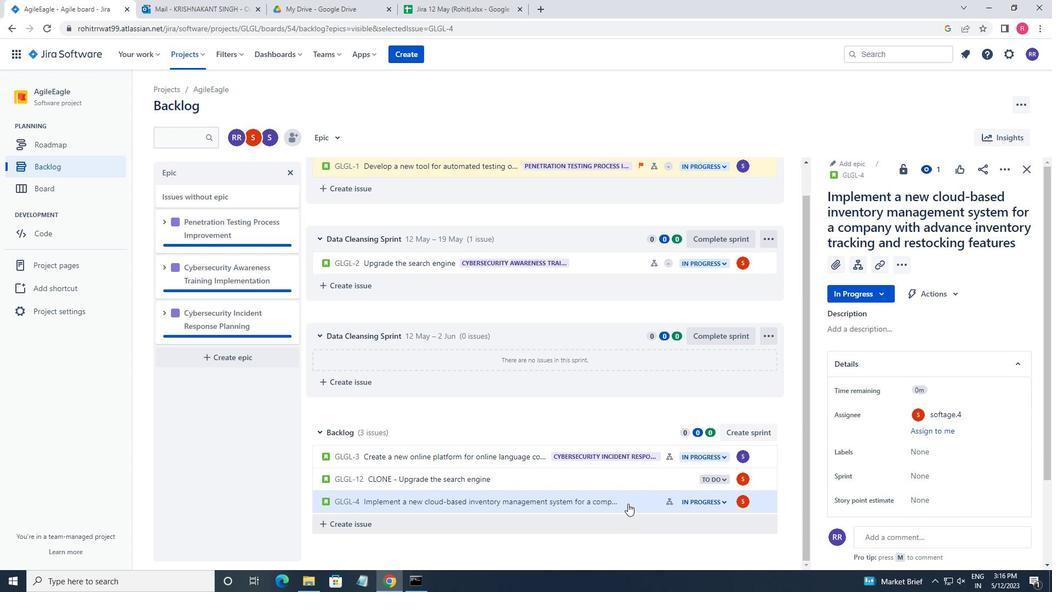 
Action: Mouse pressed left at (625, 504)
Screenshot: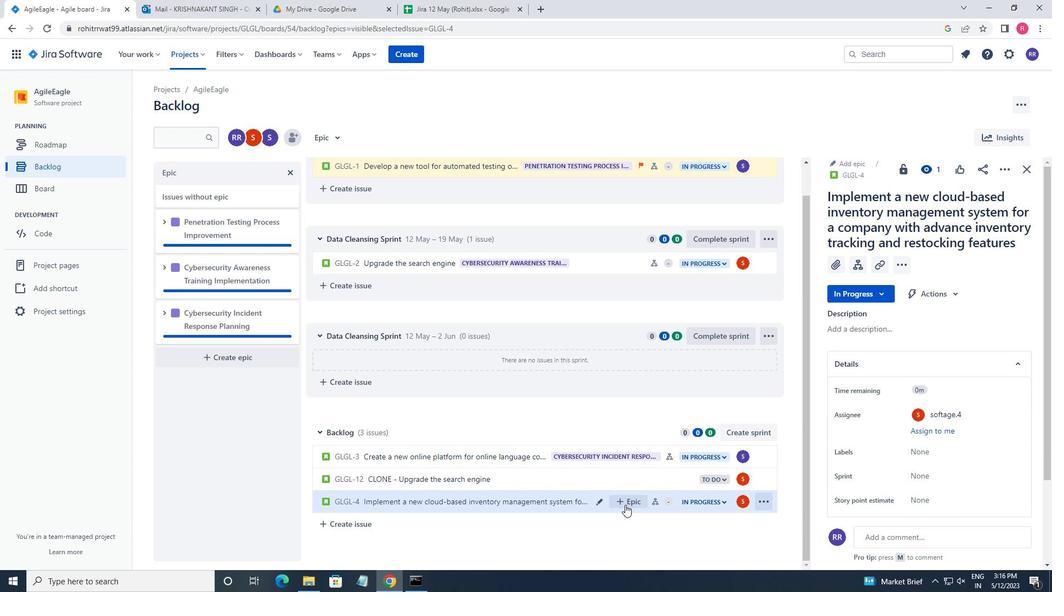 
Action: Mouse scrolled (625, 504) with delta (0, 0)
Screenshot: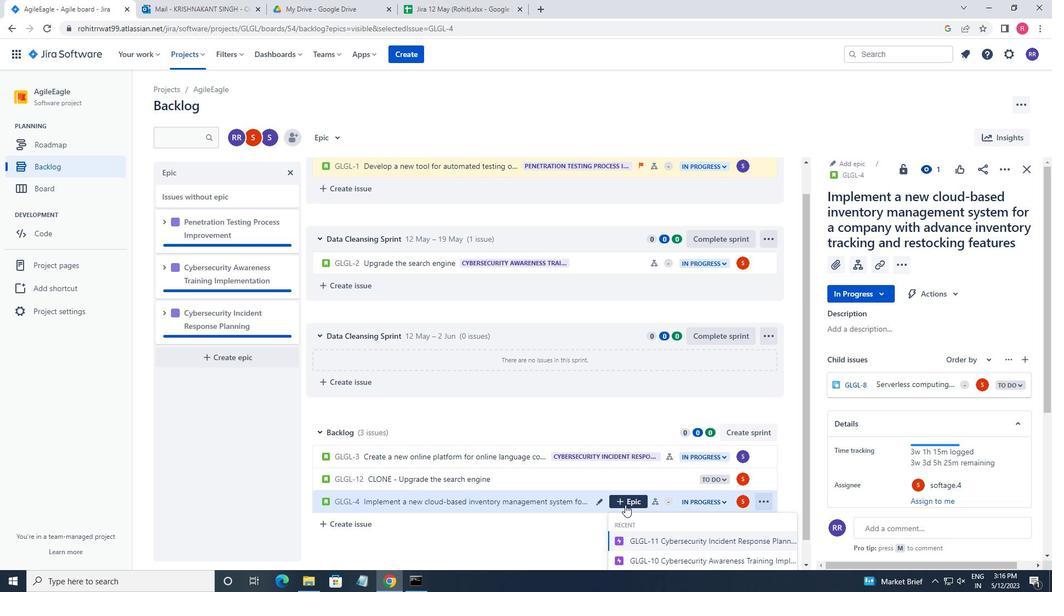 
Action: Mouse scrolled (625, 504) with delta (0, 0)
Screenshot: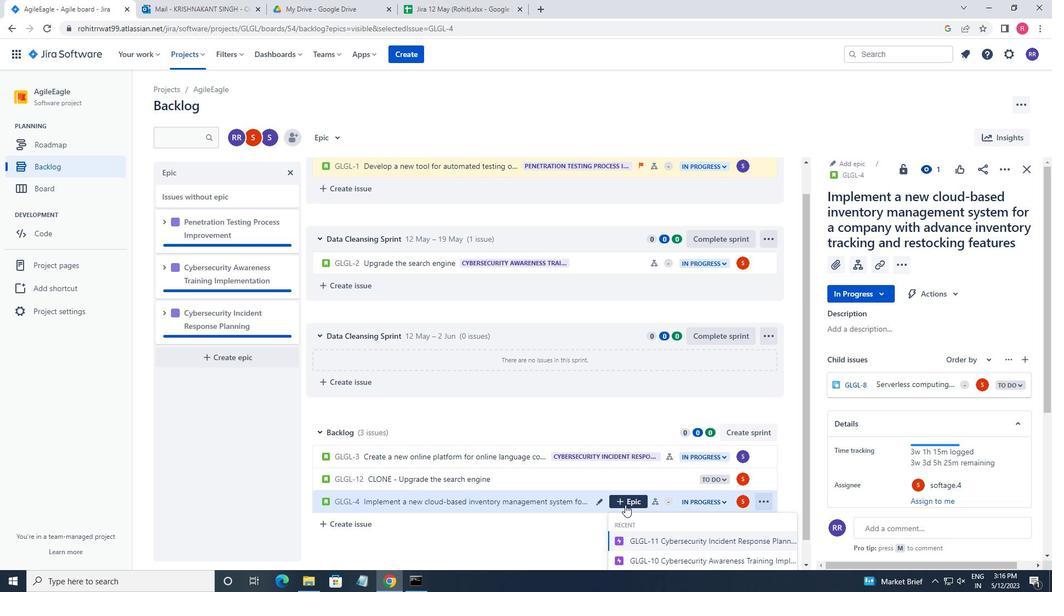 
Action: Mouse scrolled (625, 504) with delta (0, 0)
Screenshot: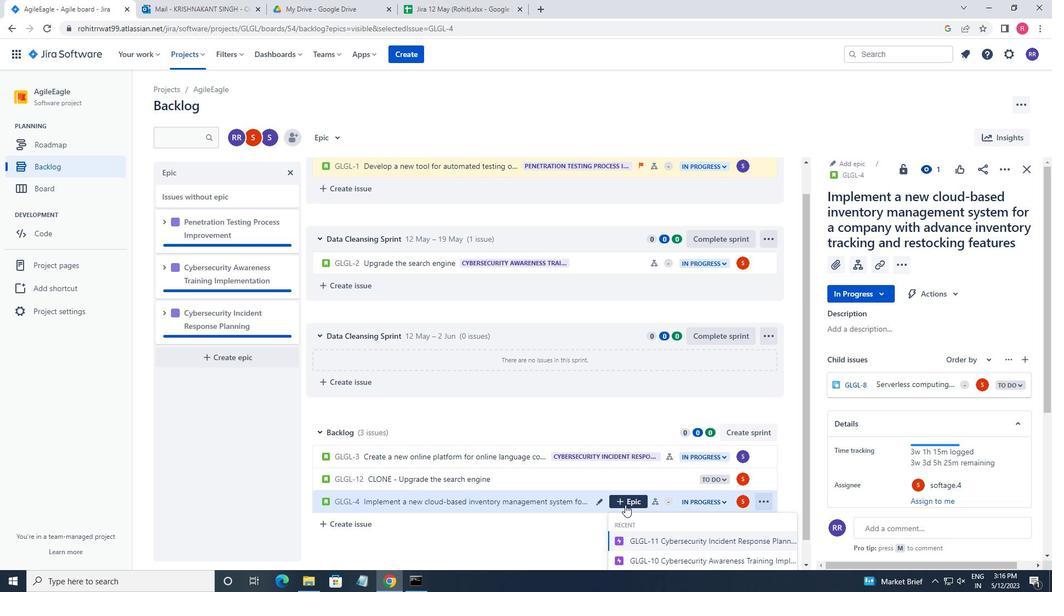 
Action: Mouse scrolled (625, 504) with delta (0, 0)
Screenshot: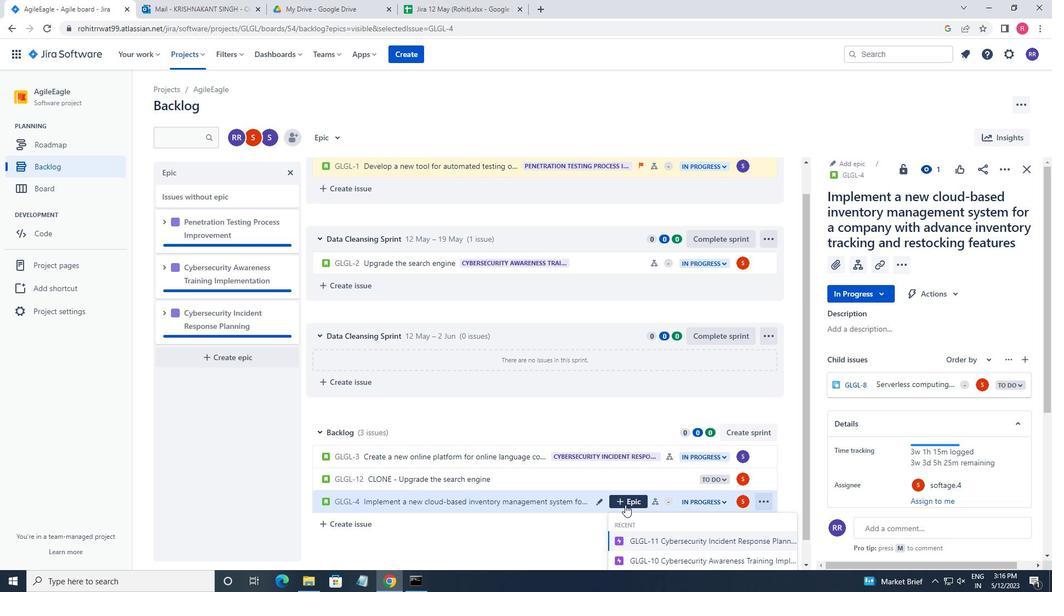
Action: Mouse moved to (669, 556)
Screenshot: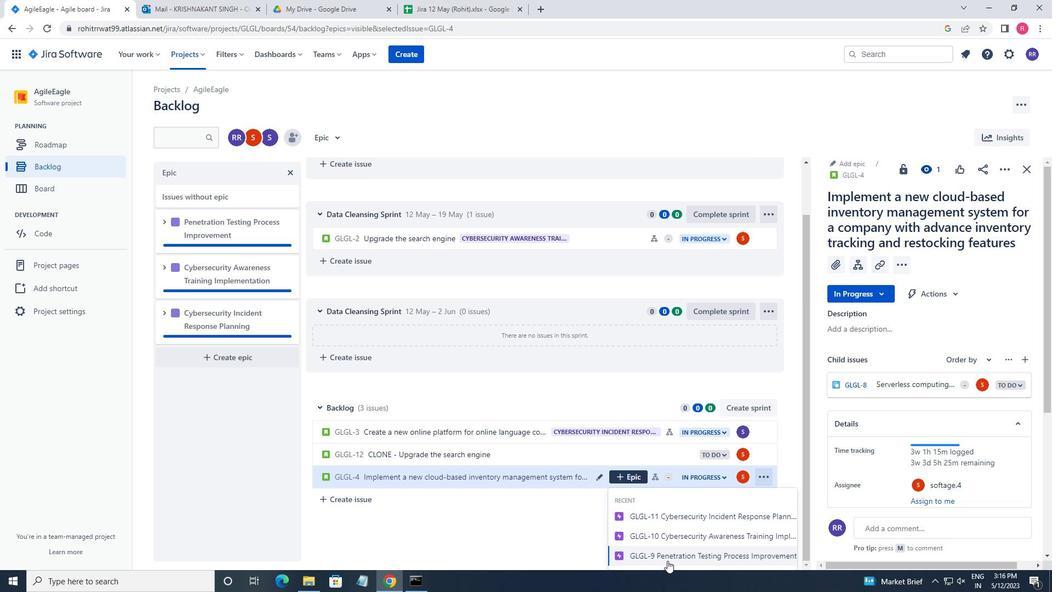 
Action: Mouse pressed left at (669, 556)
Screenshot: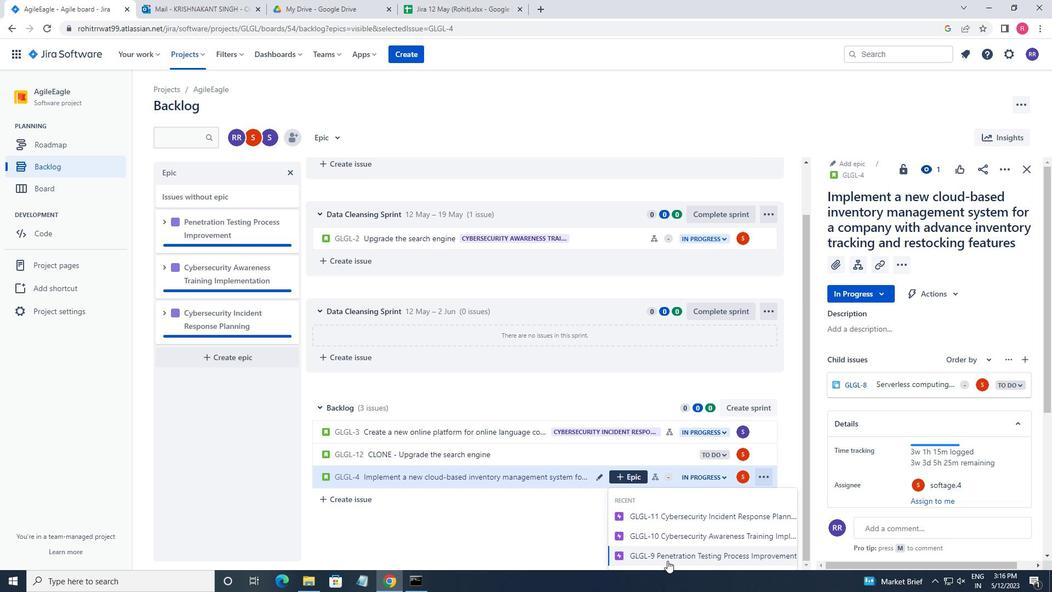 
